 Task: Find connections with filter location Vila Velha with filter topic #Healthcarewith filter profile language Spanish with filter current company ACG World with filter school University of Kalyani with filter industry International Trade and Development with filter service category Lead Generation with filter keywords title Data Entry
Action: Mouse moved to (480, 89)
Screenshot: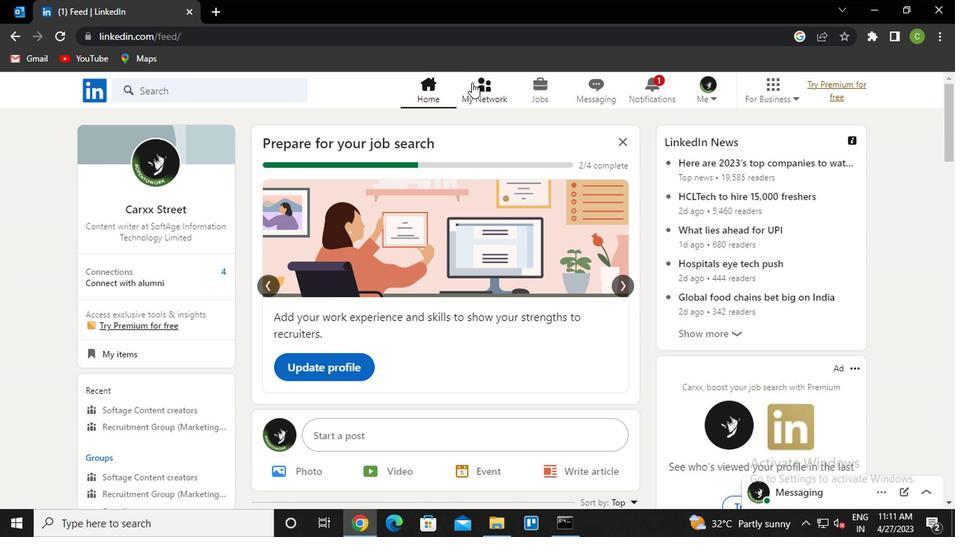 
Action: Mouse pressed left at (480, 89)
Screenshot: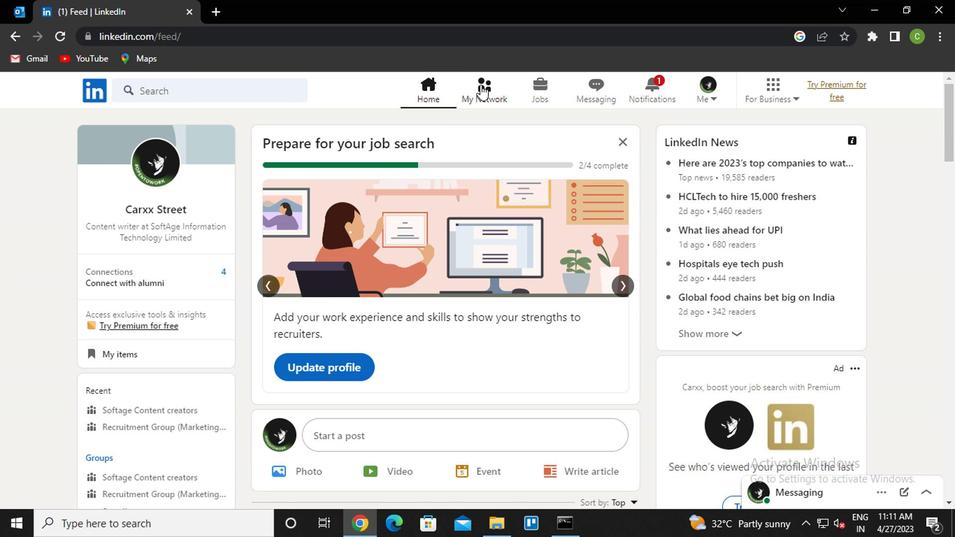 
Action: Mouse moved to (219, 172)
Screenshot: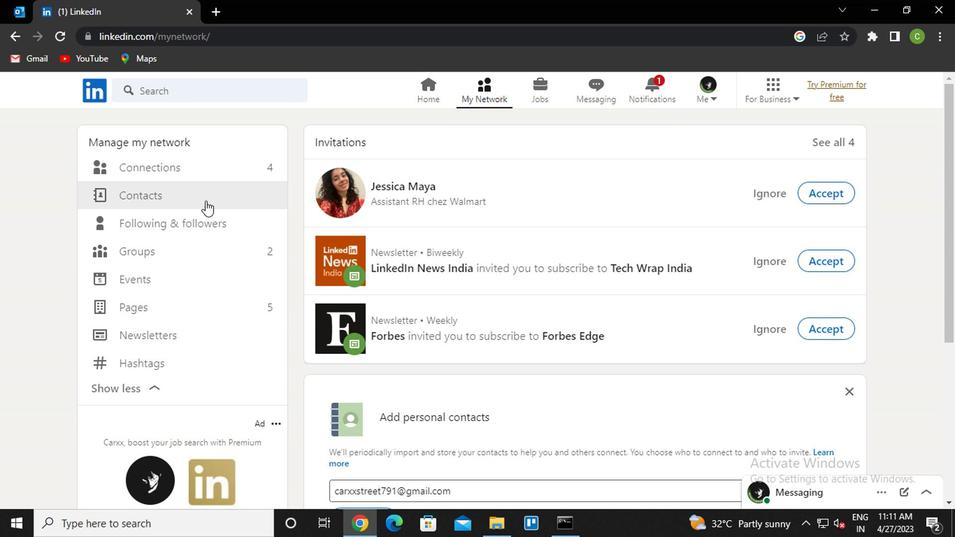 
Action: Mouse pressed left at (219, 172)
Screenshot: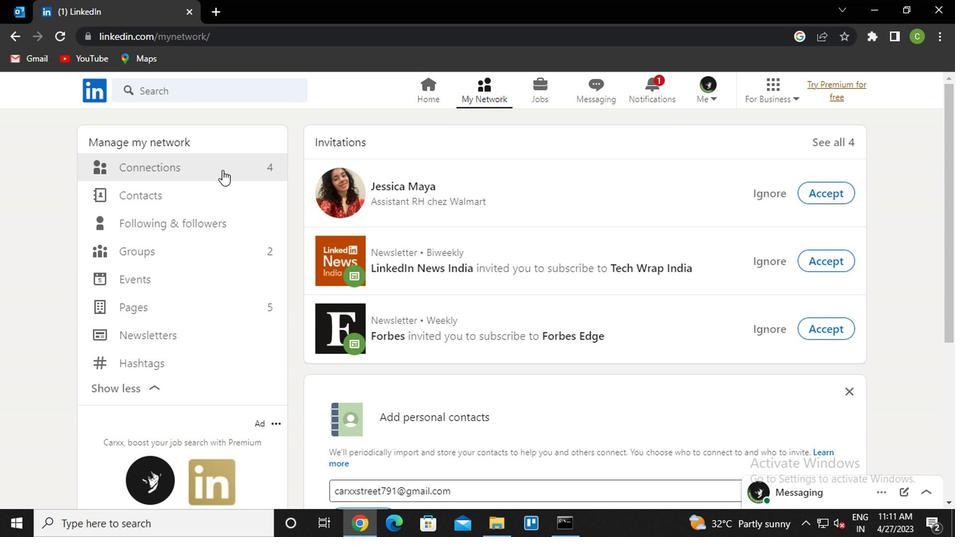 
Action: Mouse moved to (594, 166)
Screenshot: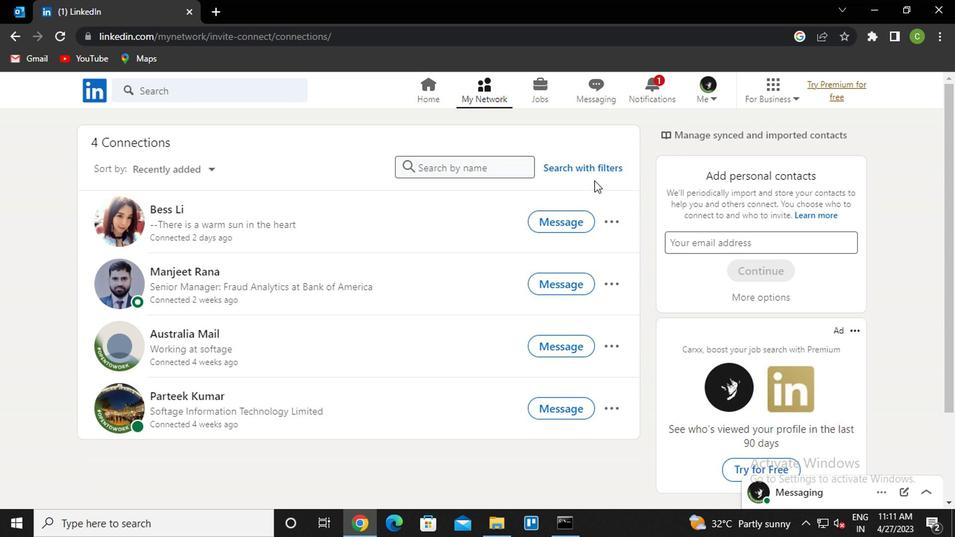 
Action: Mouse pressed left at (594, 166)
Screenshot: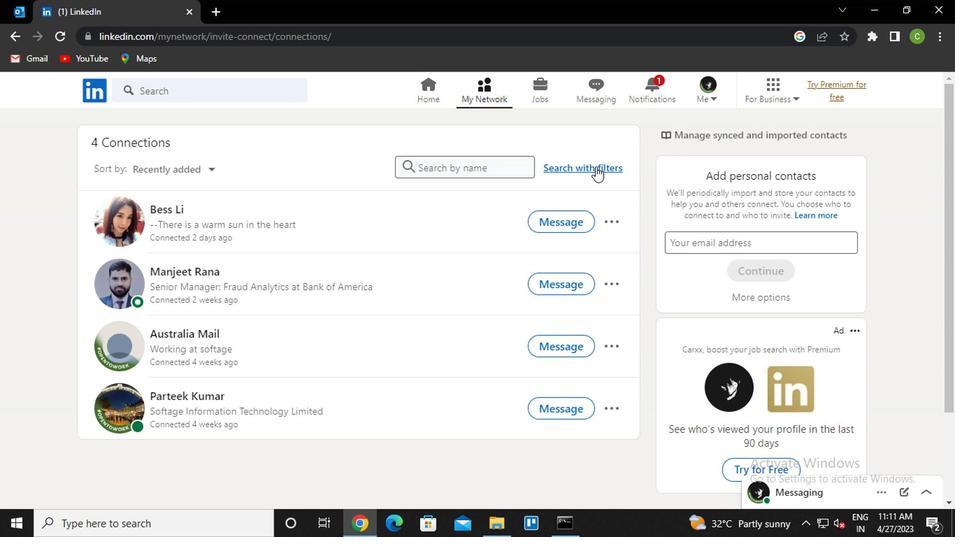 
Action: Mouse moved to (520, 136)
Screenshot: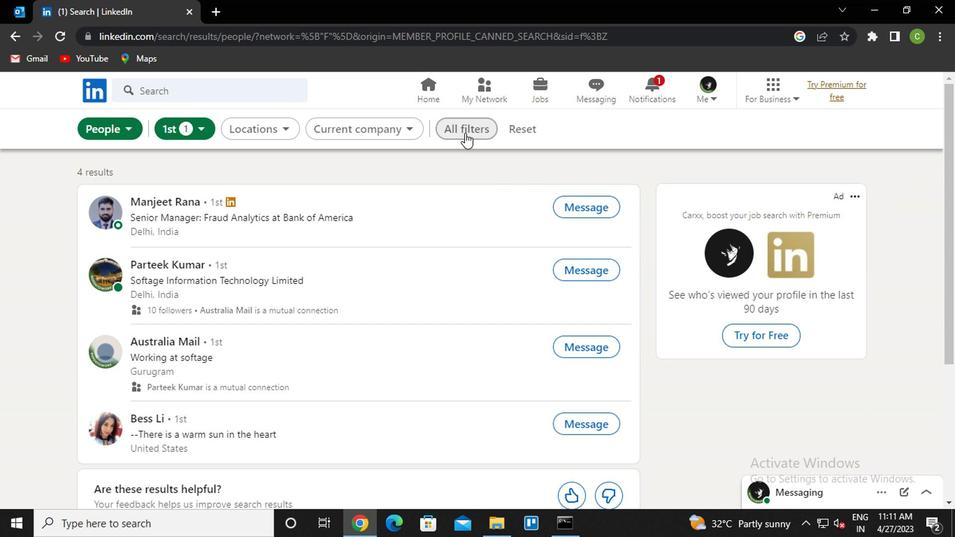 
Action: Mouse pressed left at (520, 136)
Screenshot: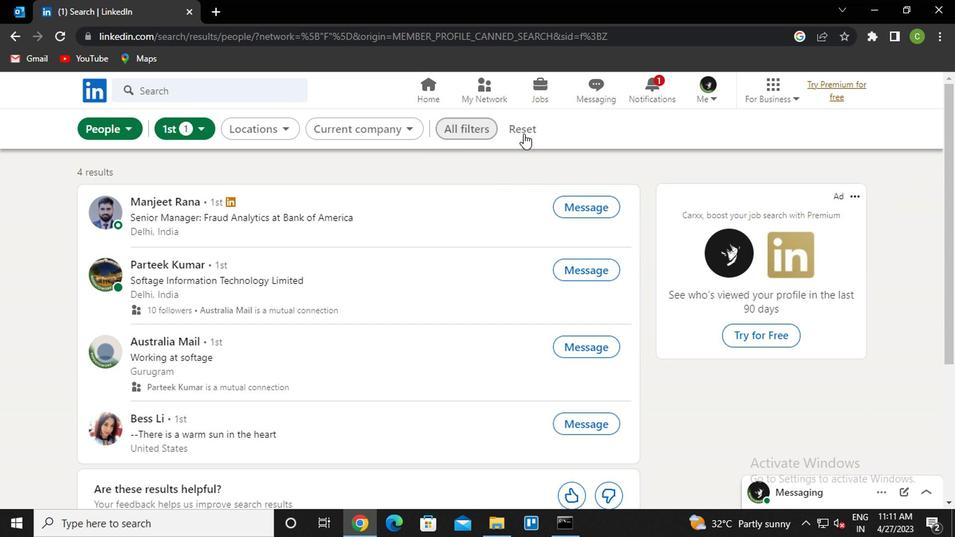 
Action: Mouse moved to (505, 134)
Screenshot: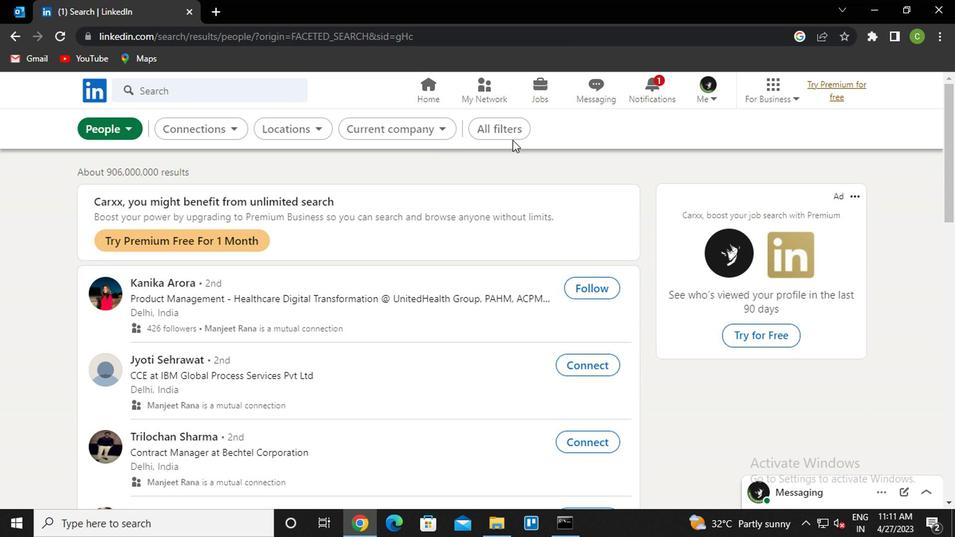 
Action: Mouse pressed left at (505, 134)
Screenshot: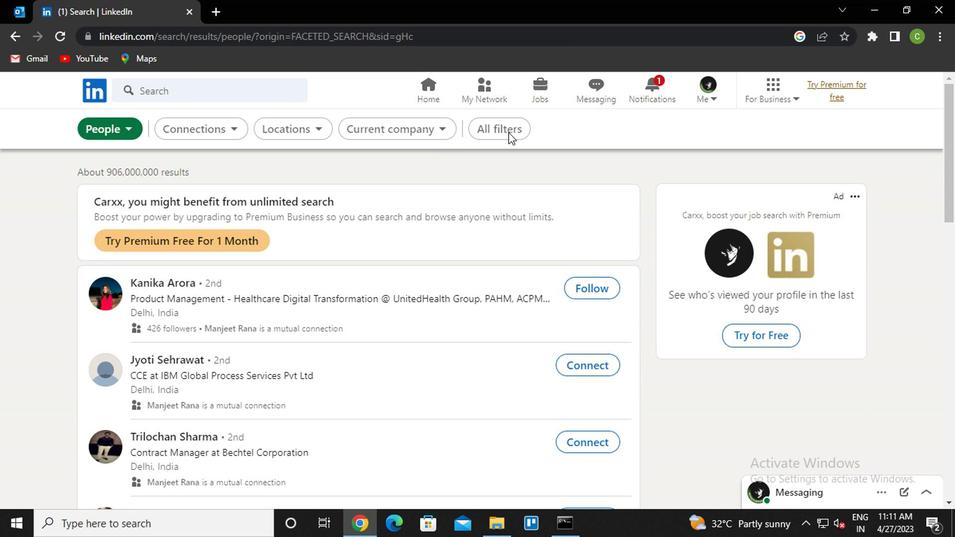 
Action: Mouse moved to (779, 300)
Screenshot: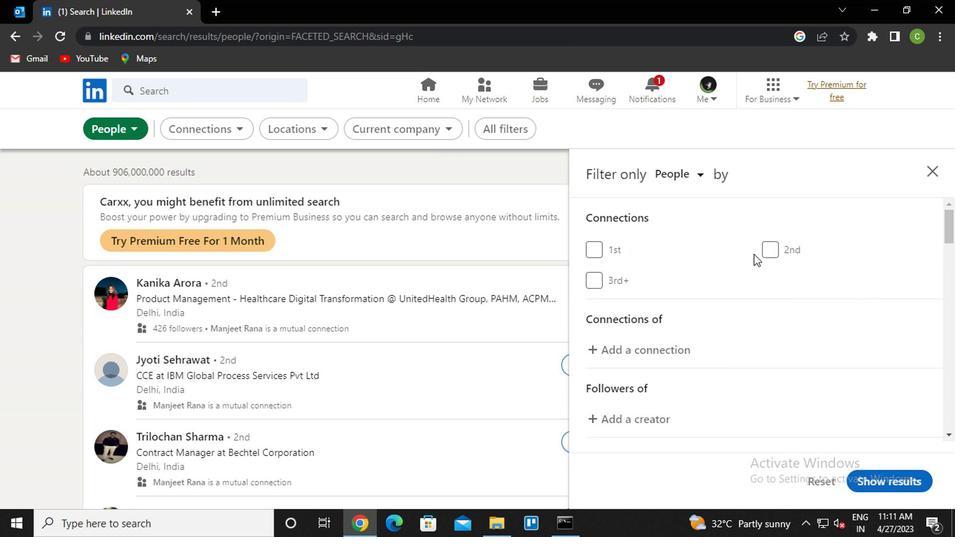
Action: Mouse scrolled (779, 299) with delta (0, 0)
Screenshot: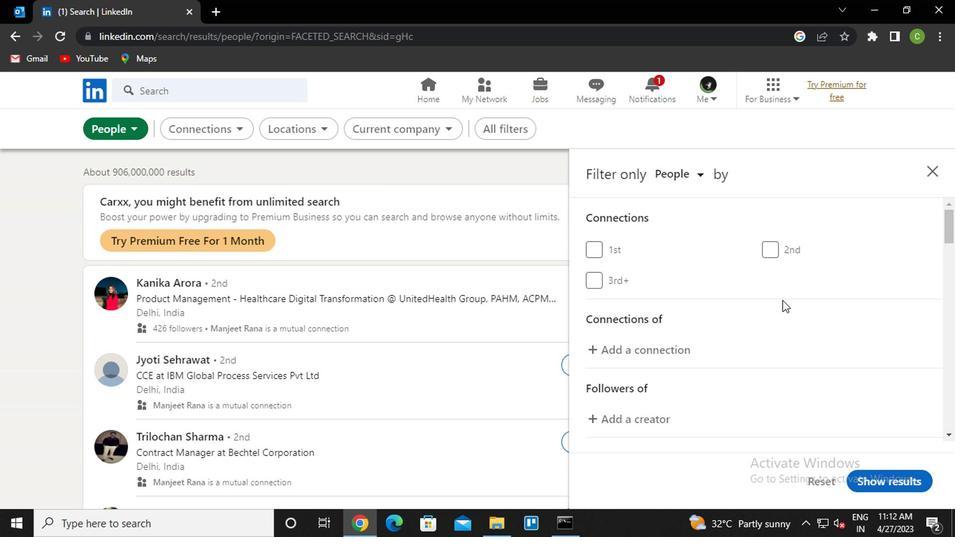 
Action: Mouse scrolled (779, 299) with delta (0, 0)
Screenshot: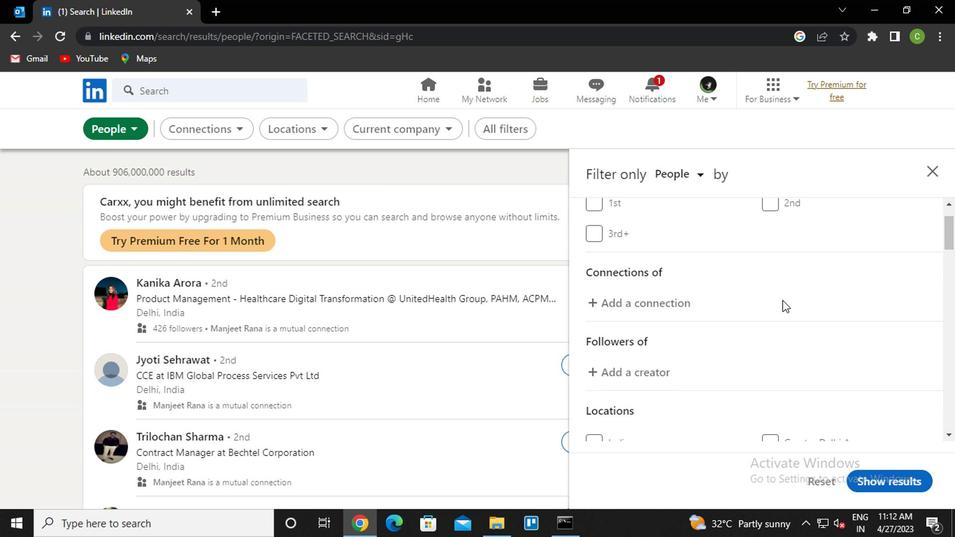 
Action: Mouse scrolled (779, 299) with delta (0, 0)
Screenshot: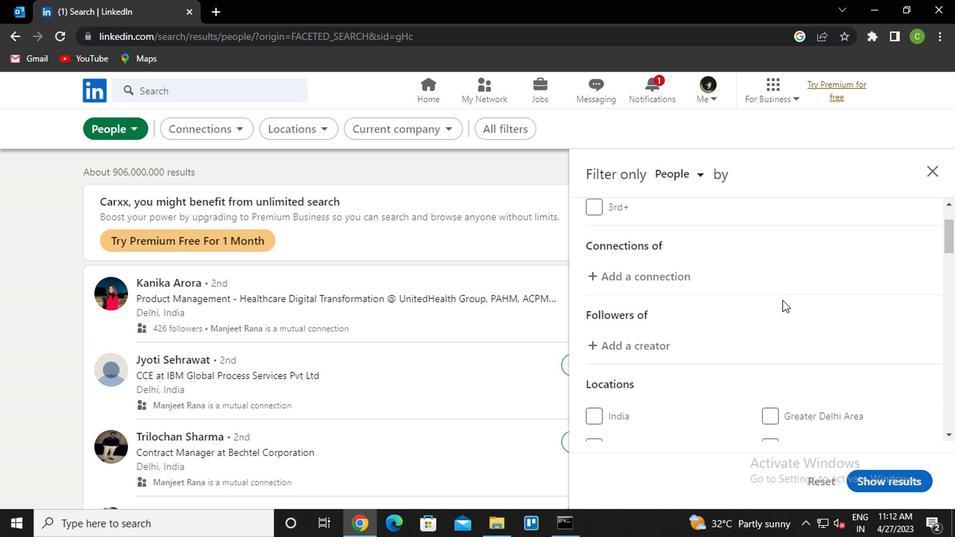 
Action: Mouse moved to (792, 341)
Screenshot: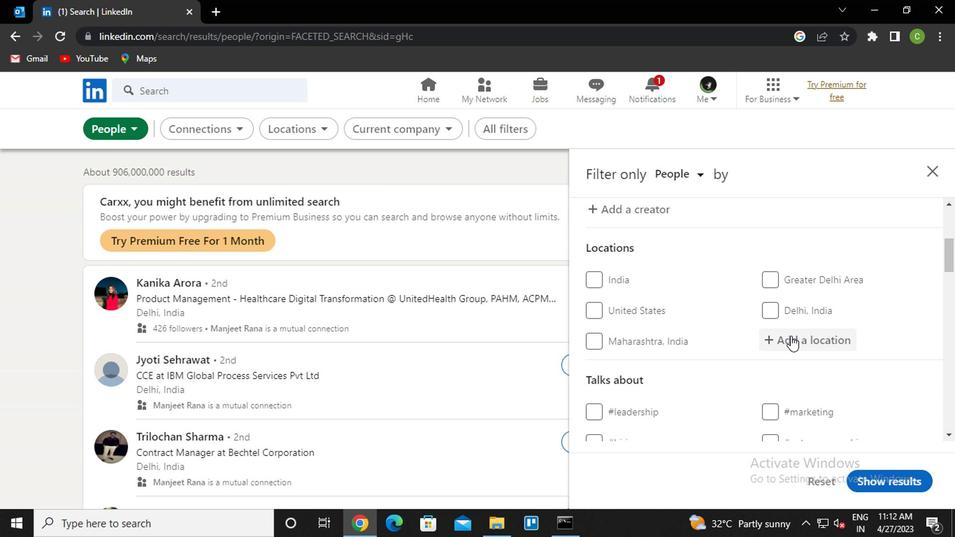 
Action: Mouse pressed left at (792, 341)
Screenshot: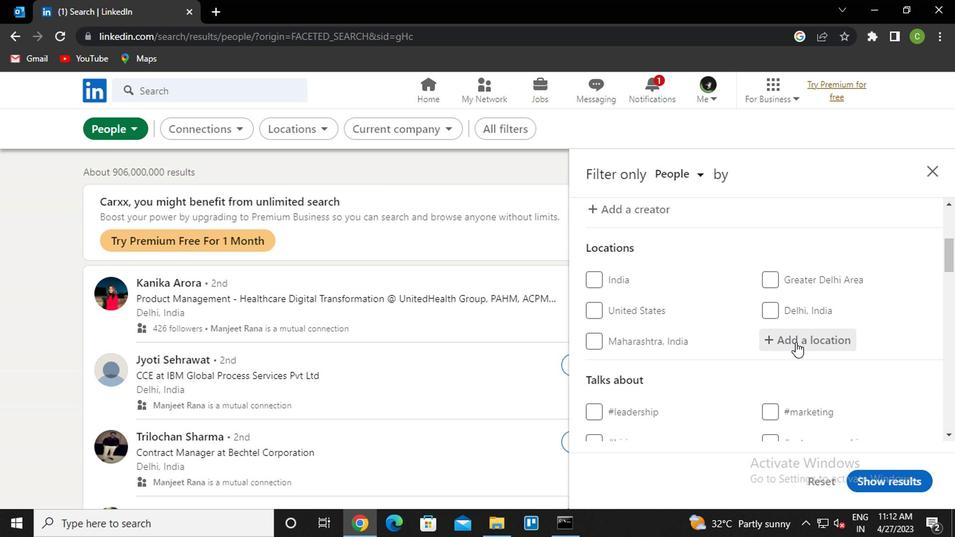 
Action: Key pressed <Key.caps_lock>v<Key.caps_lock>ila<Key.space>velha<Key.down><Key.enter>
Screenshot: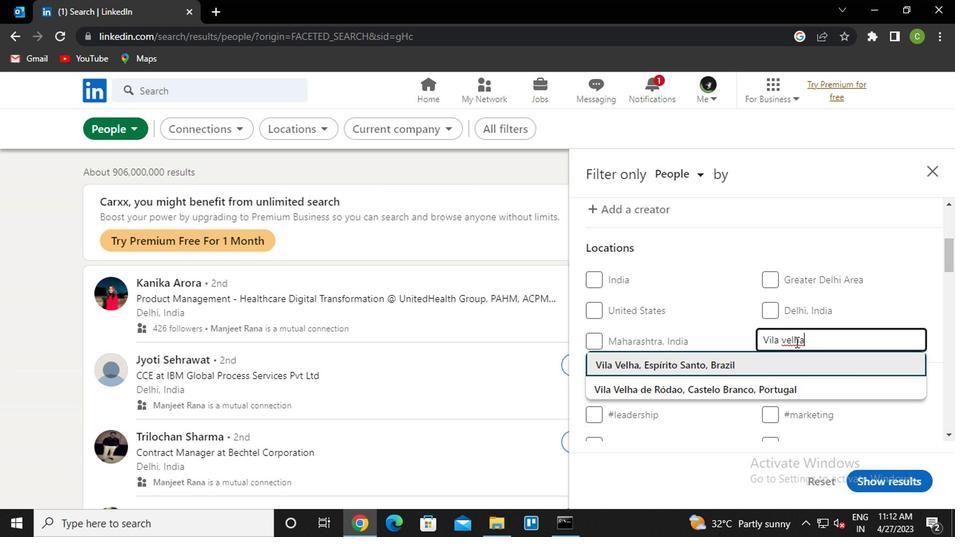 
Action: Mouse scrolled (792, 340) with delta (0, 0)
Screenshot: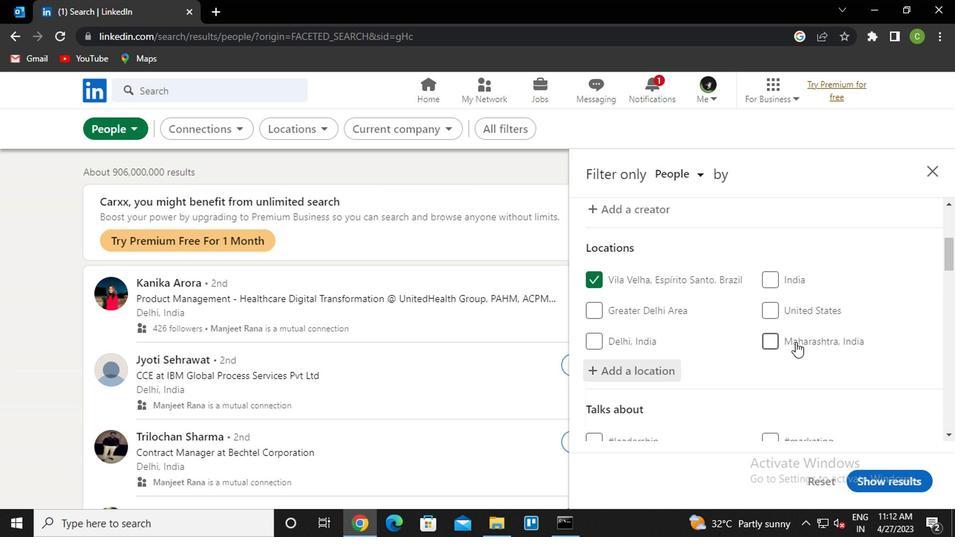 
Action: Mouse scrolled (792, 340) with delta (0, 0)
Screenshot: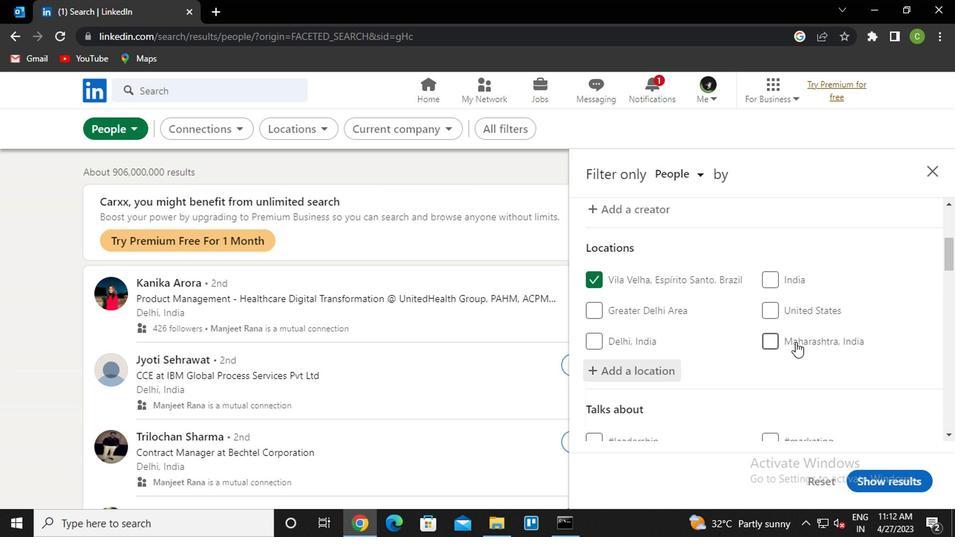 
Action: Mouse moved to (797, 357)
Screenshot: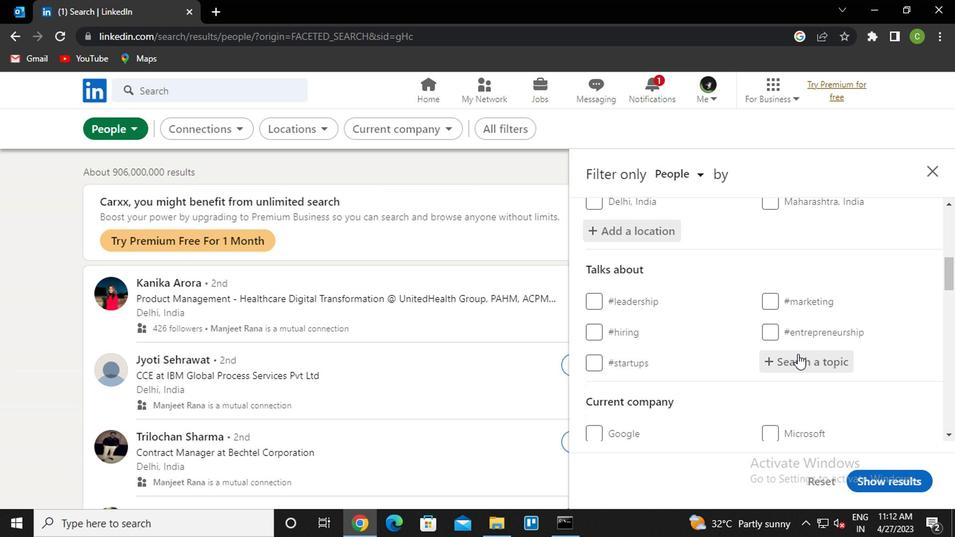 
Action: Mouse pressed left at (797, 357)
Screenshot: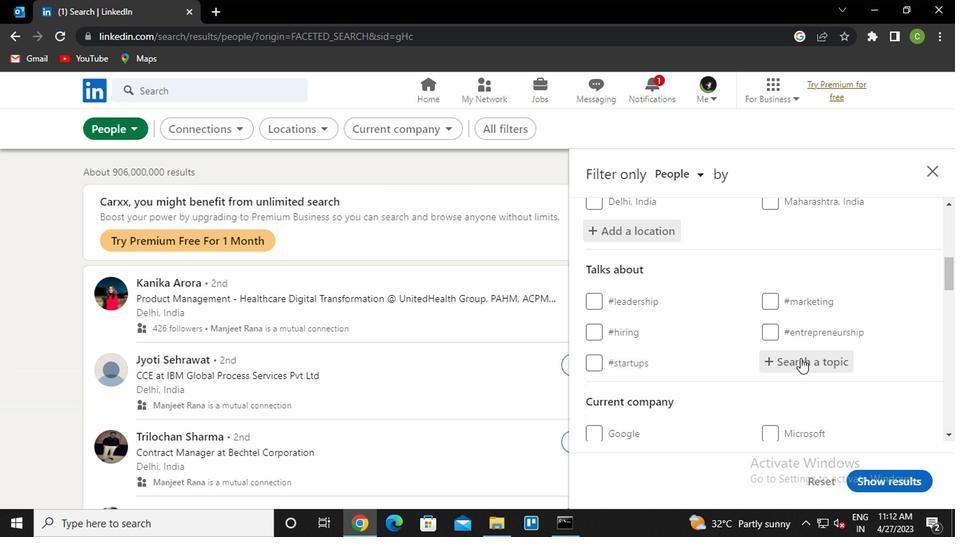 
Action: Key pressed <Key.caps_lock>h<Key.caps_lock>ealthcare<Key.down><Key.enter>
Screenshot: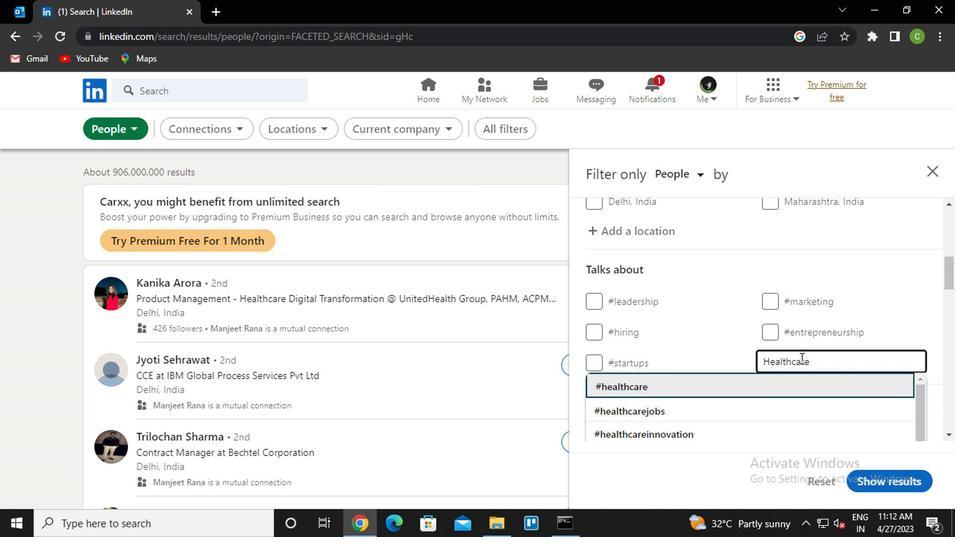 
Action: Mouse moved to (787, 341)
Screenshot: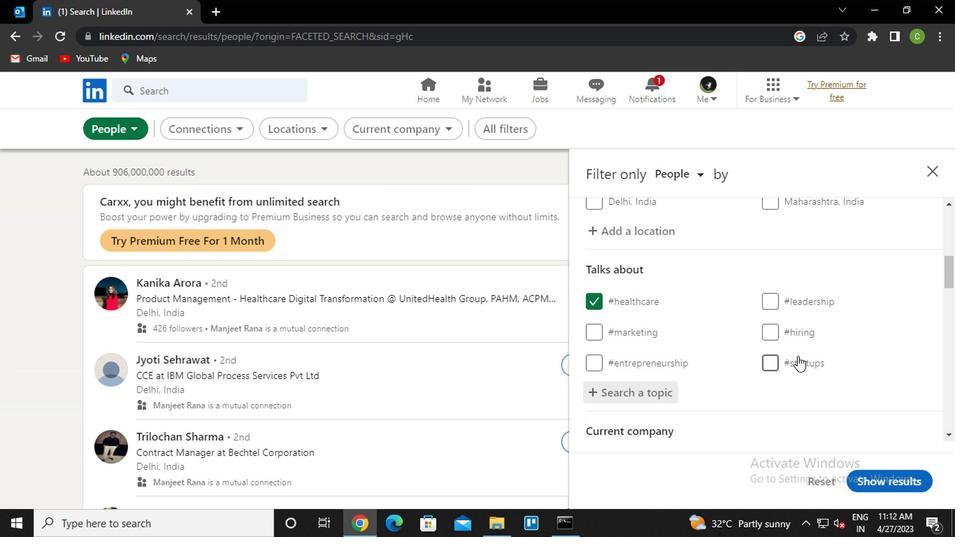 
Action: Mouse scrolled (787, 341) with delta (0, 0)
Screenshot: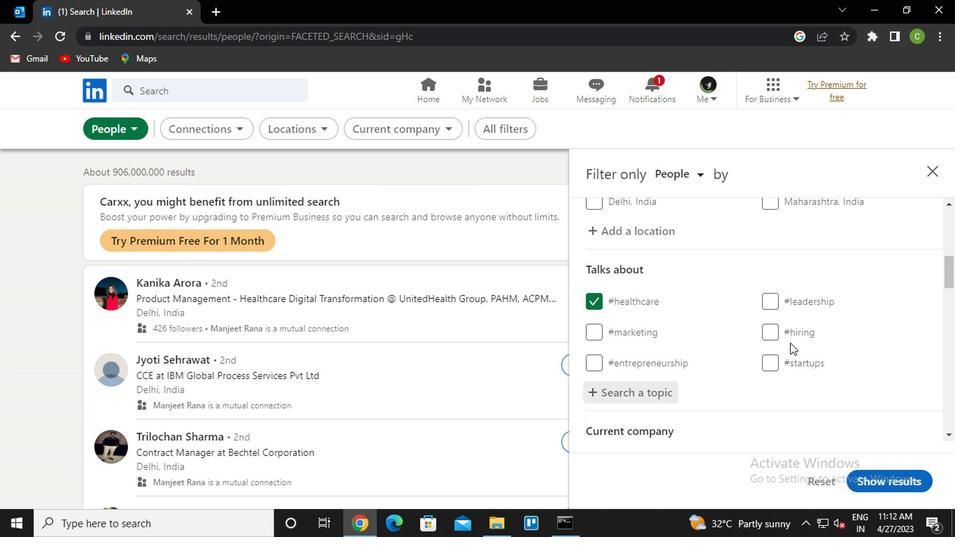 
Action: Mouse scrolled (787, 341) with delta (0, 0)
Screenshot: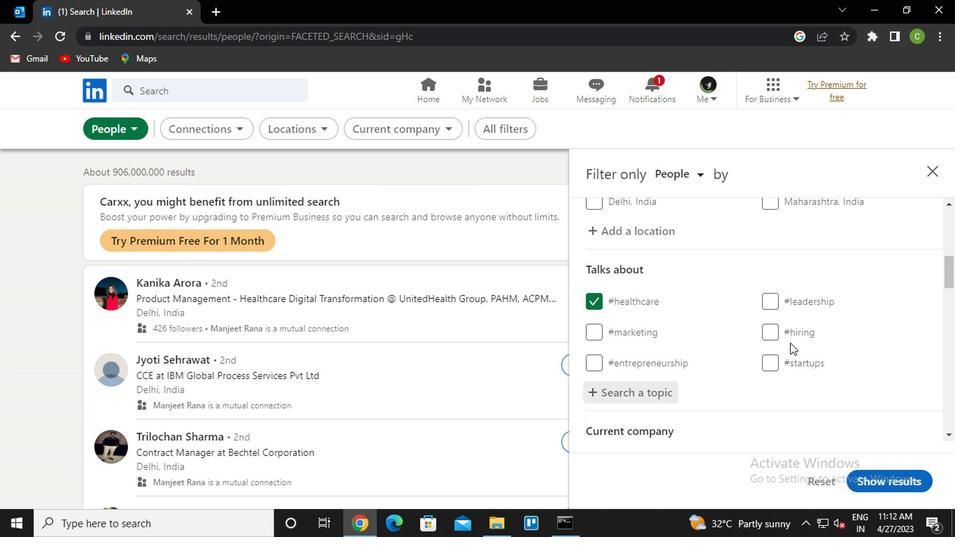 
Action: Mouse scrolled (787, 341) with delta (0, 0)
Screenshot: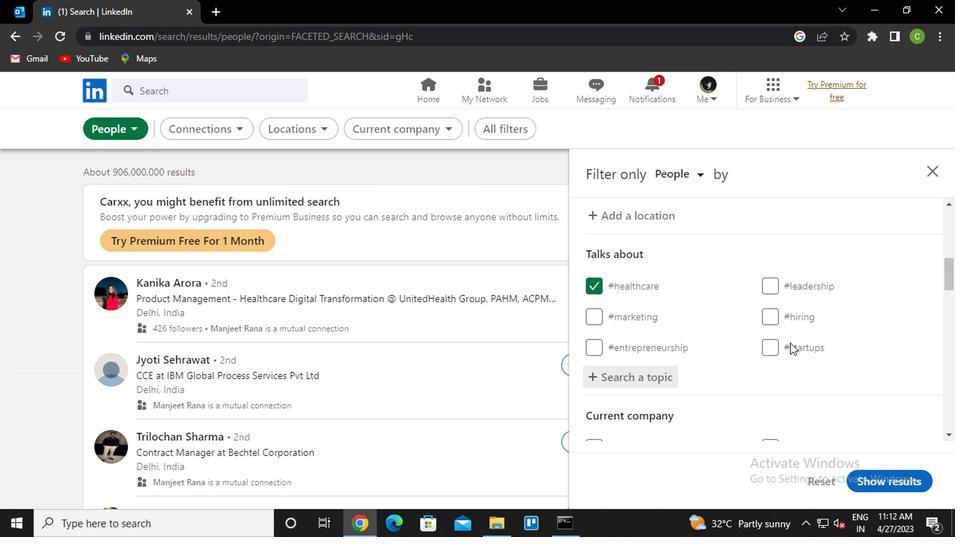 
Action: Mouse moved to (788, 318)
Screenshot: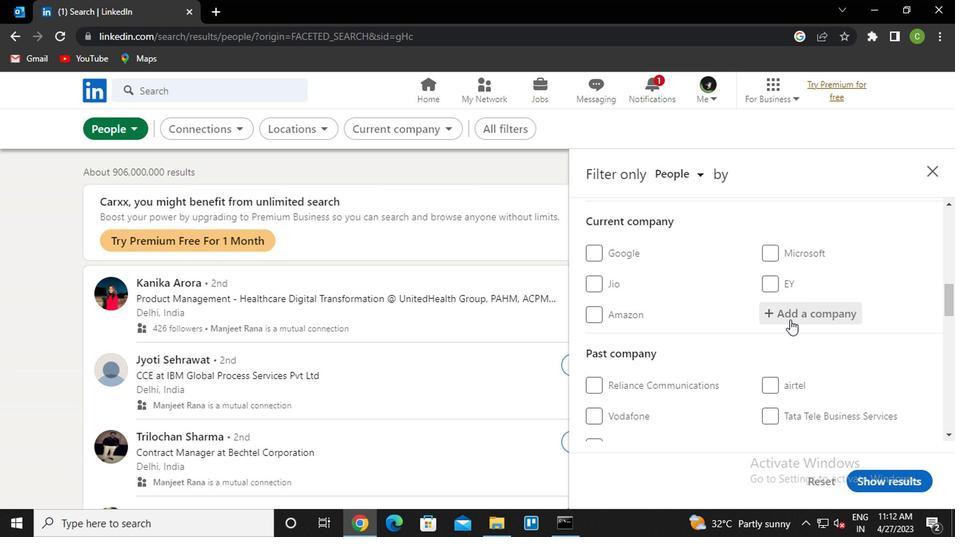 
Action: Mouse pressed left at (788, 318)
Screenshot: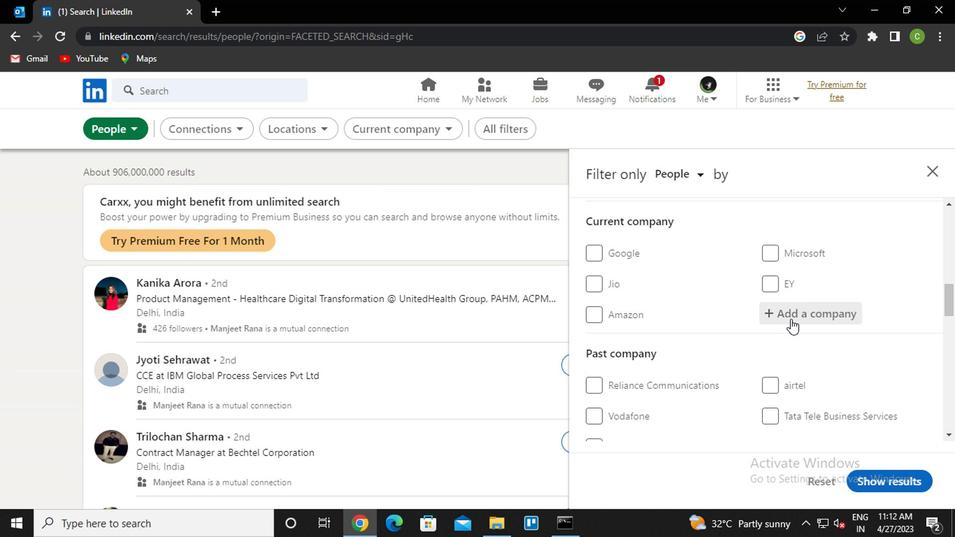 
Action: Key pressed <Key.caps_lock>acg<Key.space>world<Key.down><Key.enter>
Screenshot: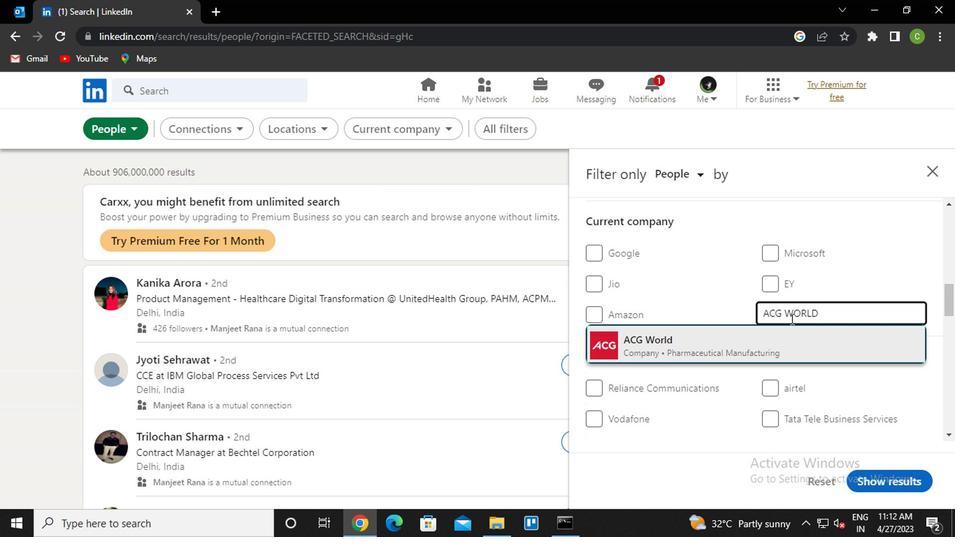 
Action: Mouse scrolled (788, 318) with delta (0, 0)
Screenshot: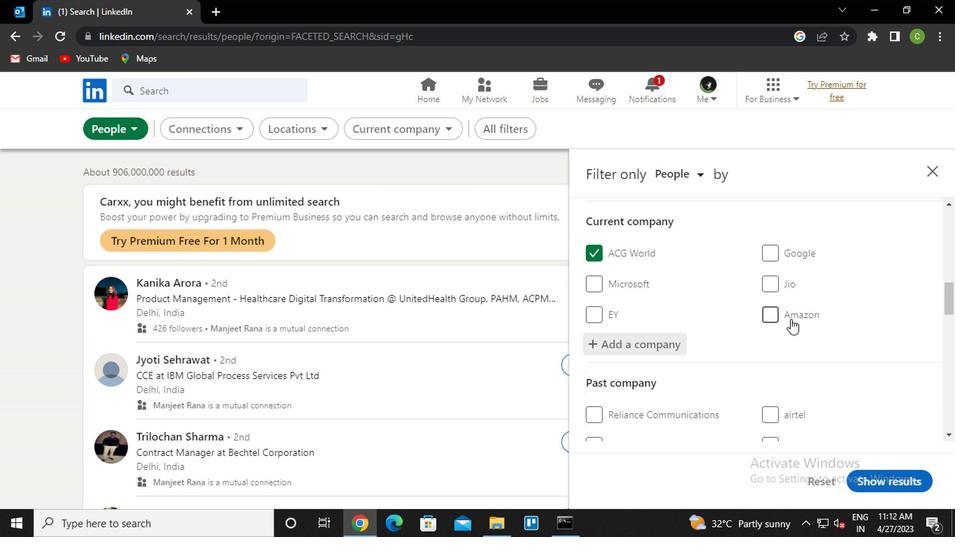 
Action: Mouse scrolled (788, 318) with delta (0, 0)
Screenshot: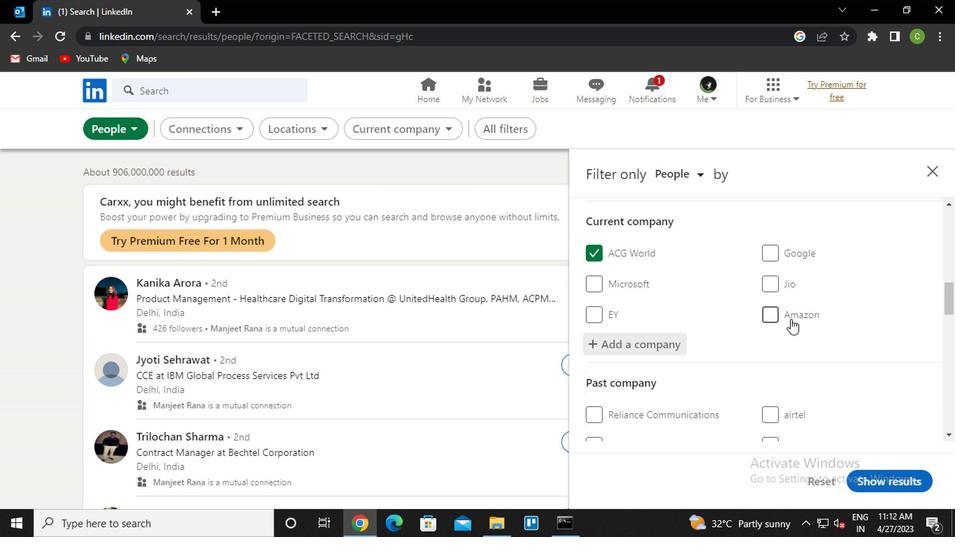 
Action: Mouse scrolled (788, 318) with delta (0, 0)
Screenshot: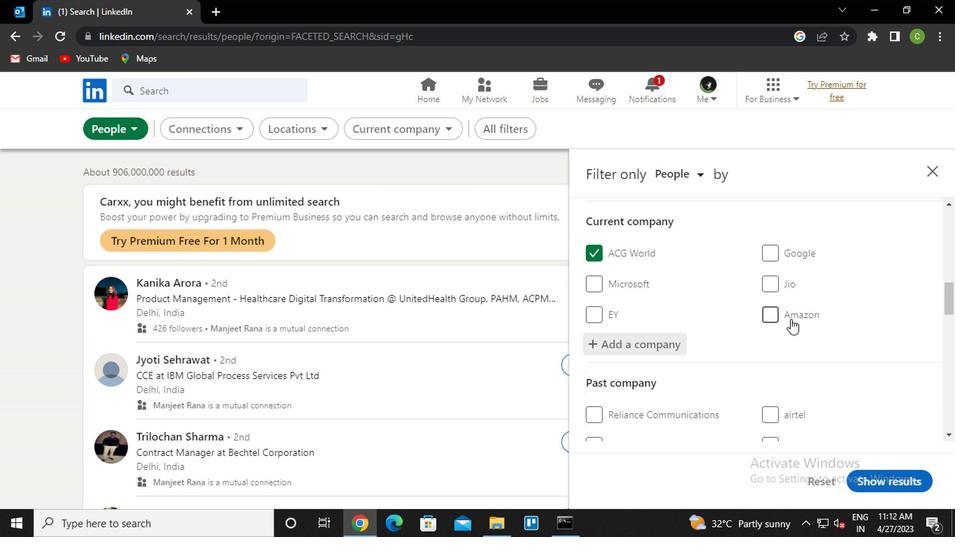 
Action: Mouse scrolled (788, 318) with delta (0, 0)
Screenshot: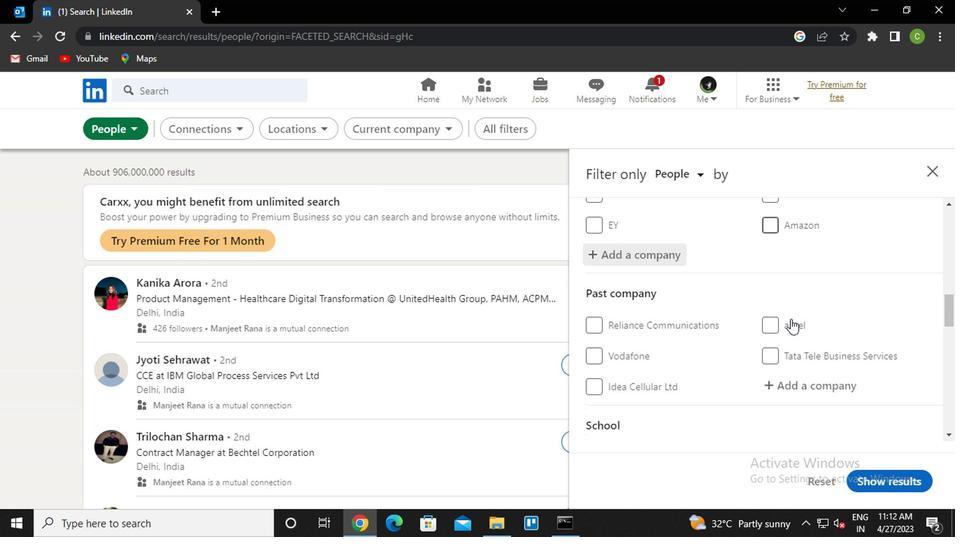 
Action: Mouse moved to (795, 339)
Screenshot: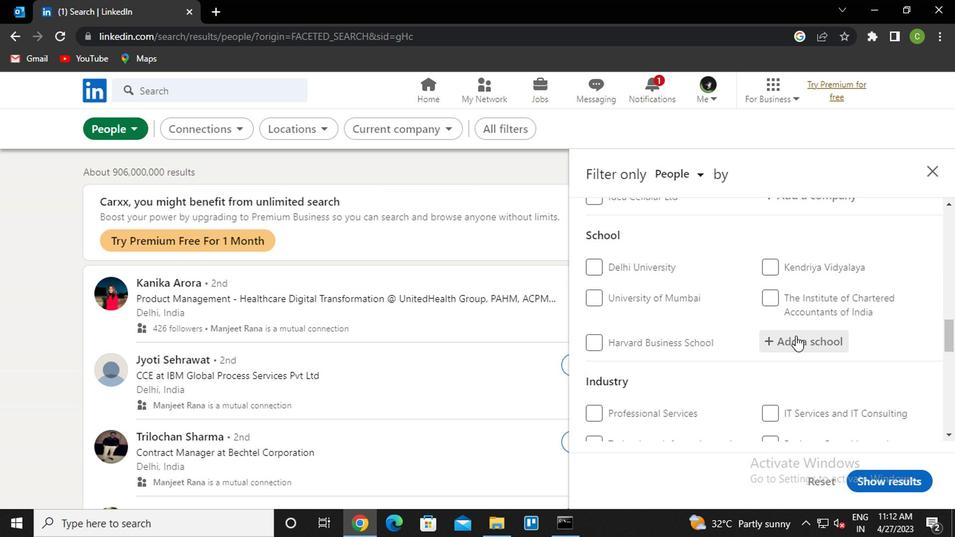 
Action: Mouse pressed left at (795, 339)
Screenshot: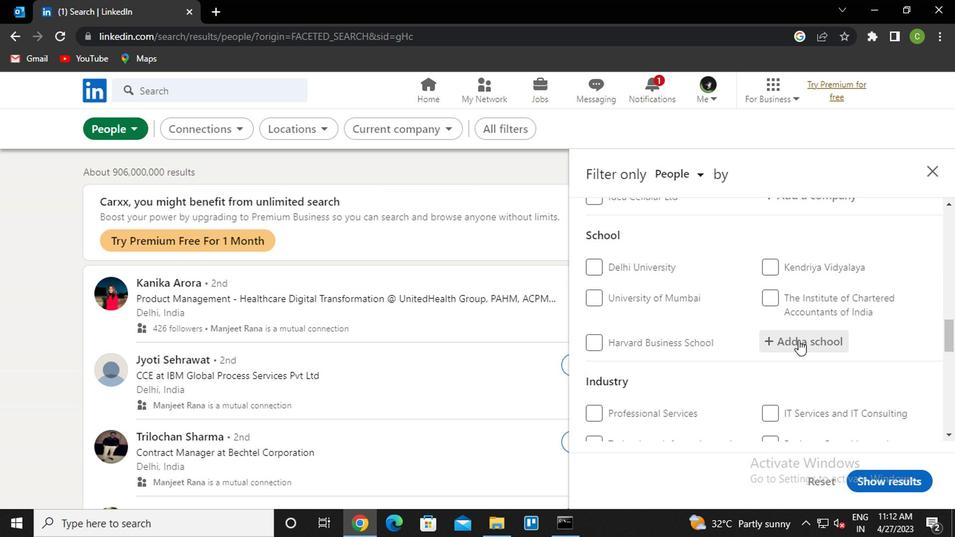 
Action: Key pressed <Key.caps_lock><Key.caps_lock>k<Key.caps_lock>alyani<Key.down><Key.down><Key.enter>
Screenshot: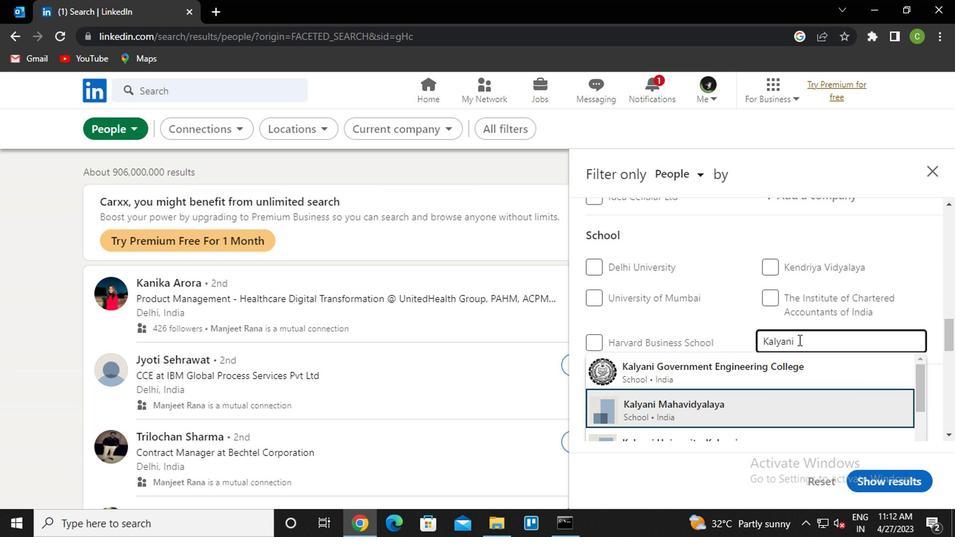 
Action: Mouse scrolled (795, 338) with delta (0, 0)
Screenshot: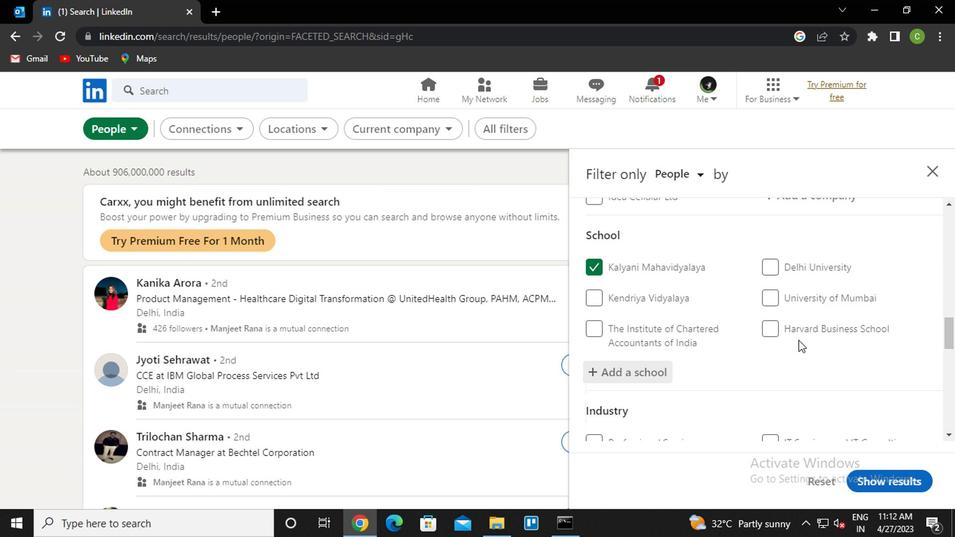 
Action: Mouse scrolled (795, 338) with delta (0, 0)
Screenshot: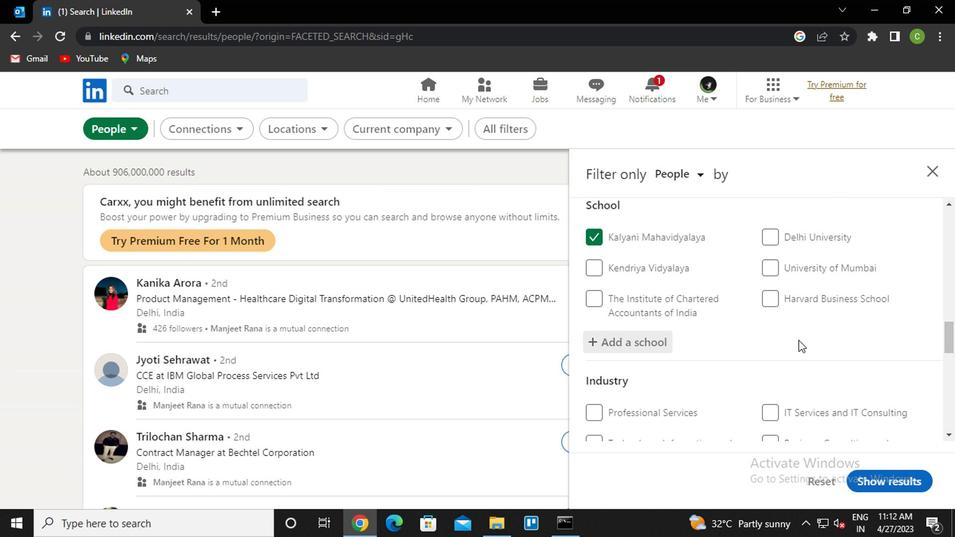
Action: Mouse moved to (789, 345)
Screenshot: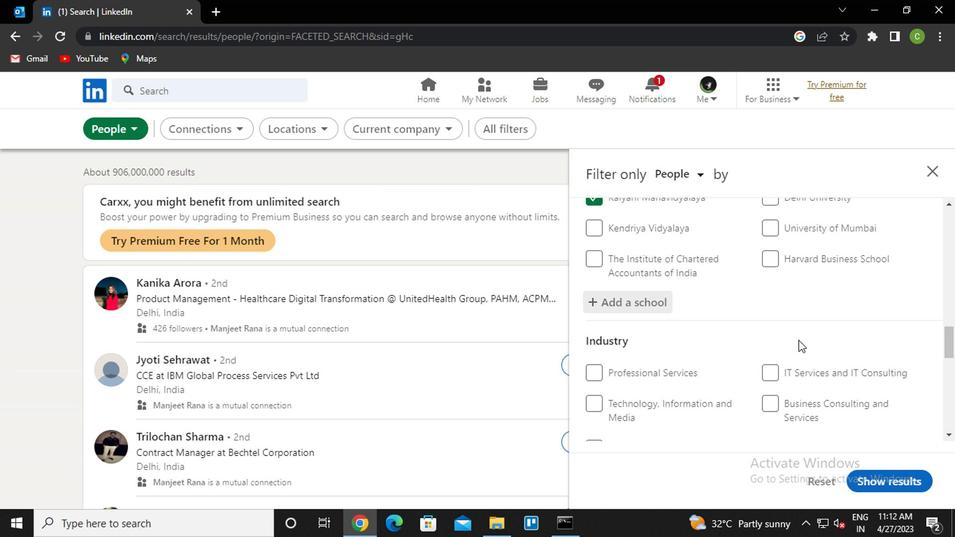 
Action: Mouse scrolled (789, 344) with delta (0, 0)
Screenshot: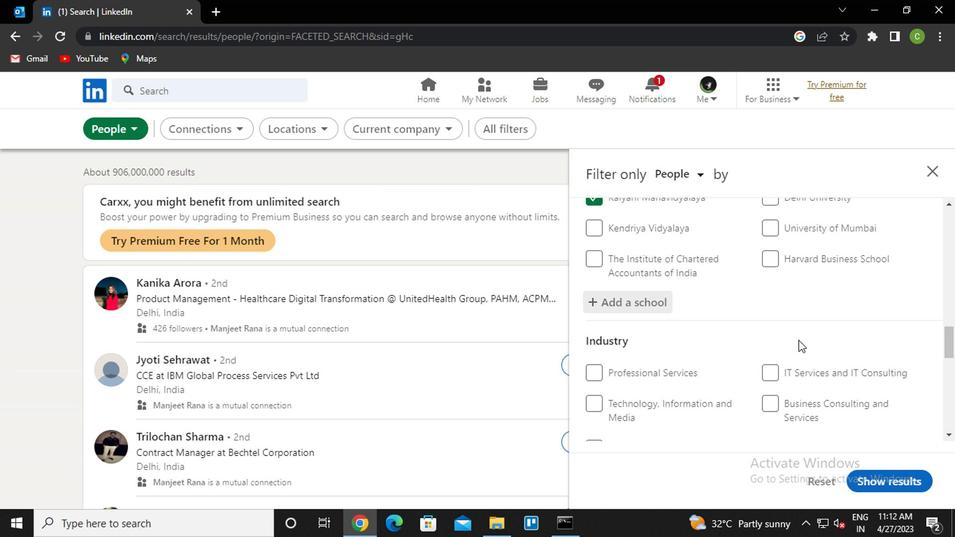 
Action: Mouse moved to (805, 307)
Screenshot: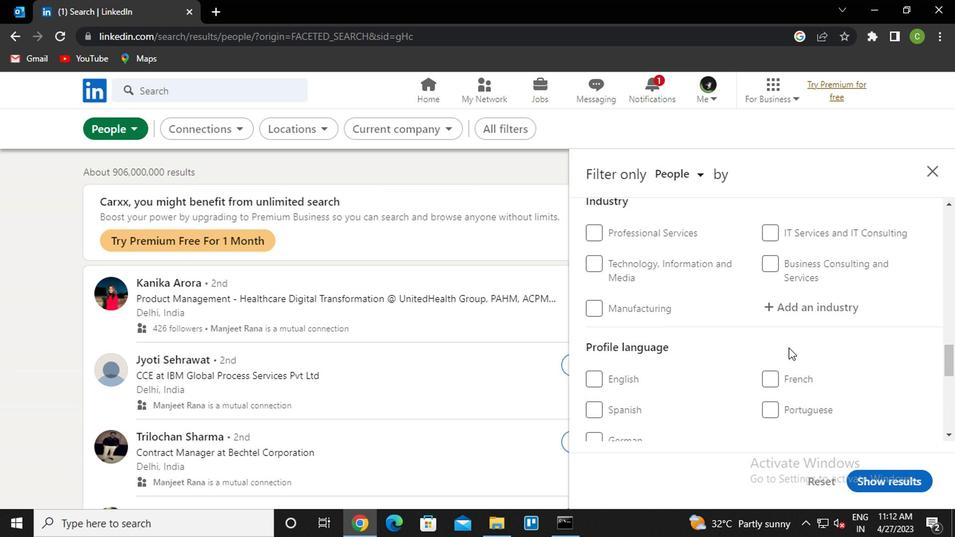 
Action: Mouse pressed left at (805, 307)
Screenshot: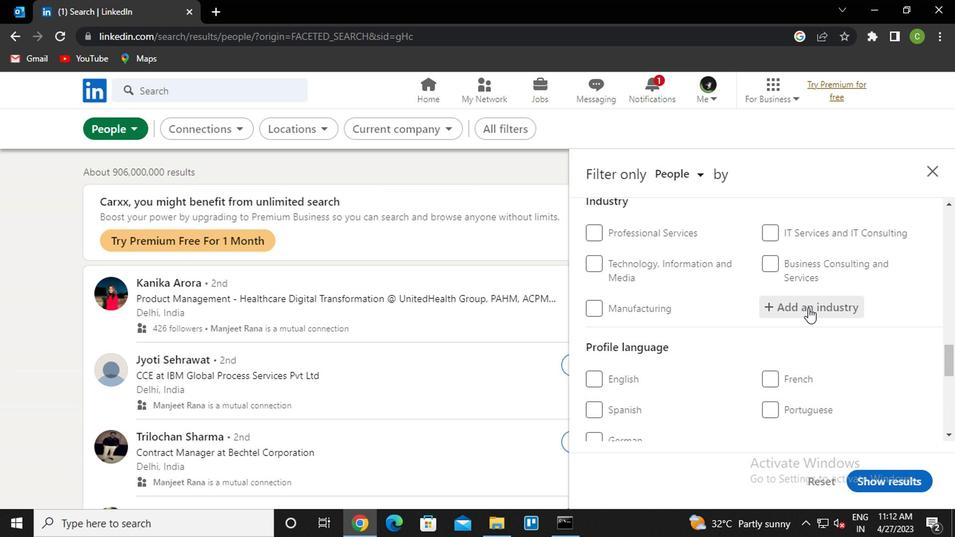 
Action: Key pressed <Key.caps_lock>i<Key.caps_lock>Nternational<Key.space>trade<Key.down><Key.enter>
Screenshot: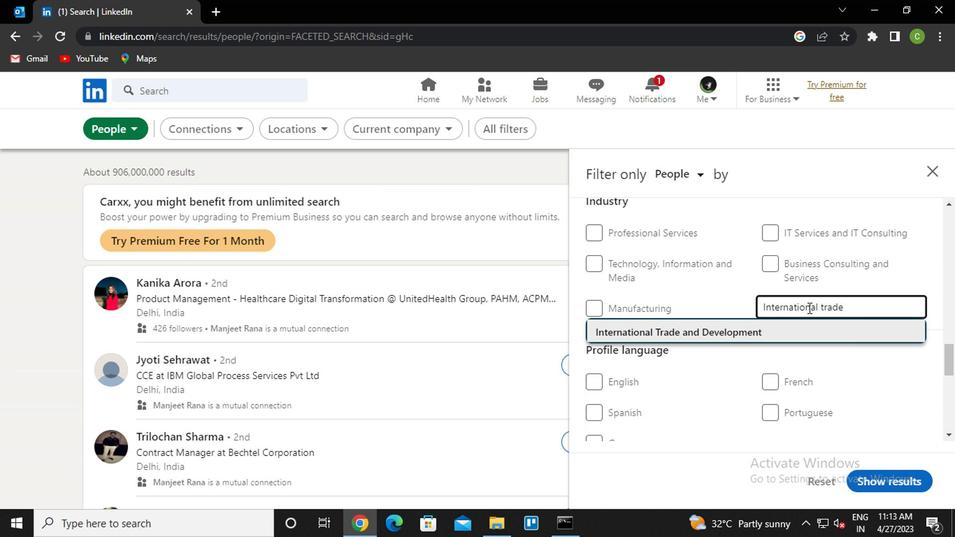 
Action: Mouse scrolled (805, 307) with delta (0, 0)
Screenshot: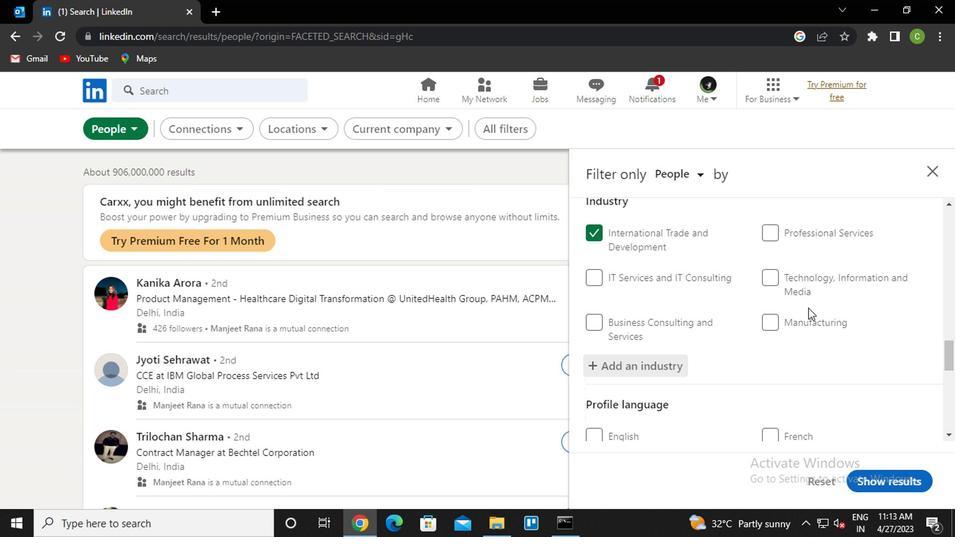 
Action: Mouse scrolled (805, 307) with delta (0, 0)
Screenshot: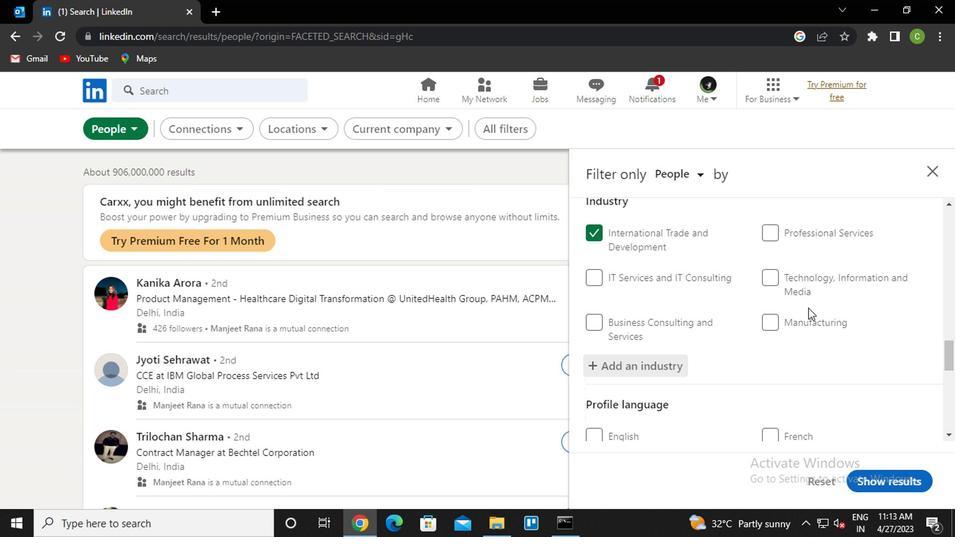 
Action: Mouse moved to (590, 325)
Screenshot: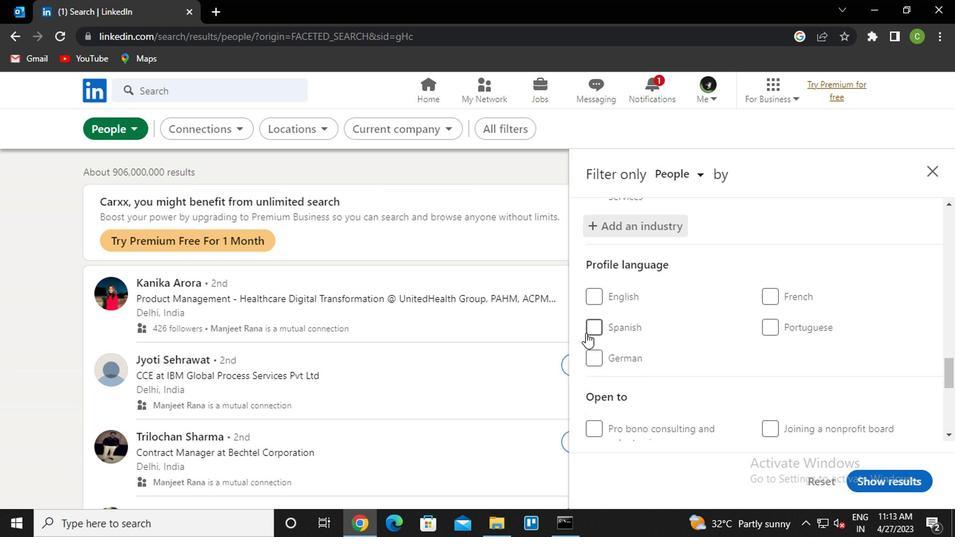 
Action: Mouse pressed left at (590, 325)
Screenshot: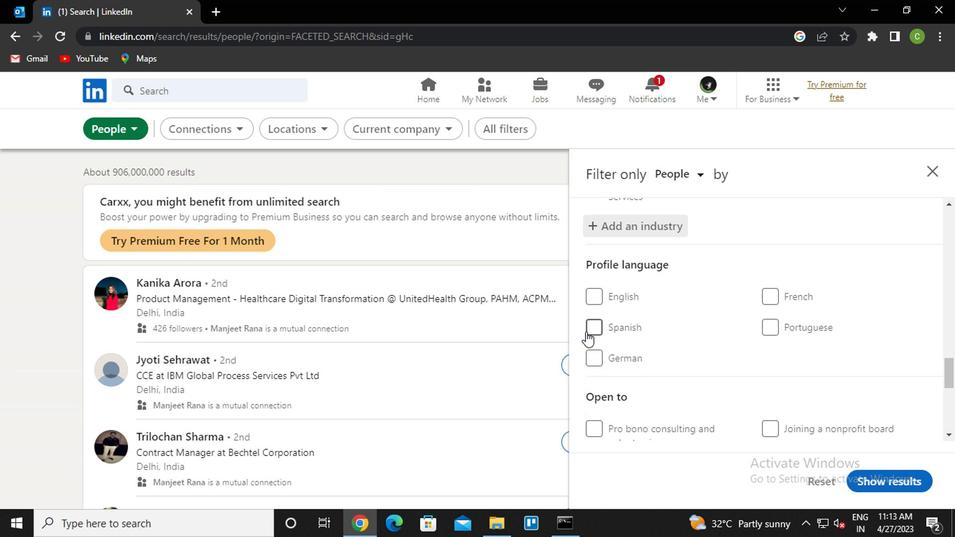 
Action: Mouse moved to (683, 329)
Screenshot: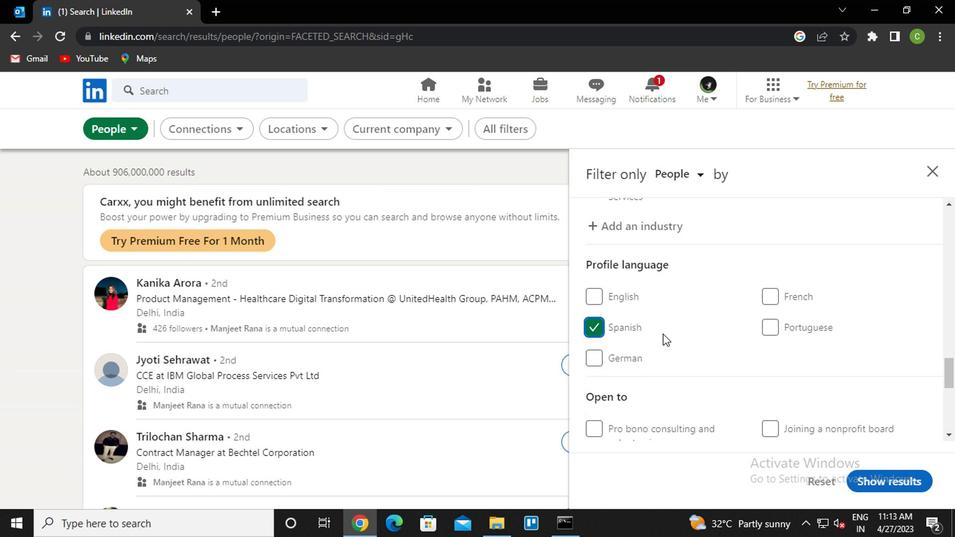 
Action: Mouse scrolled (683, 329) with delta (0, 0)
Screenshot: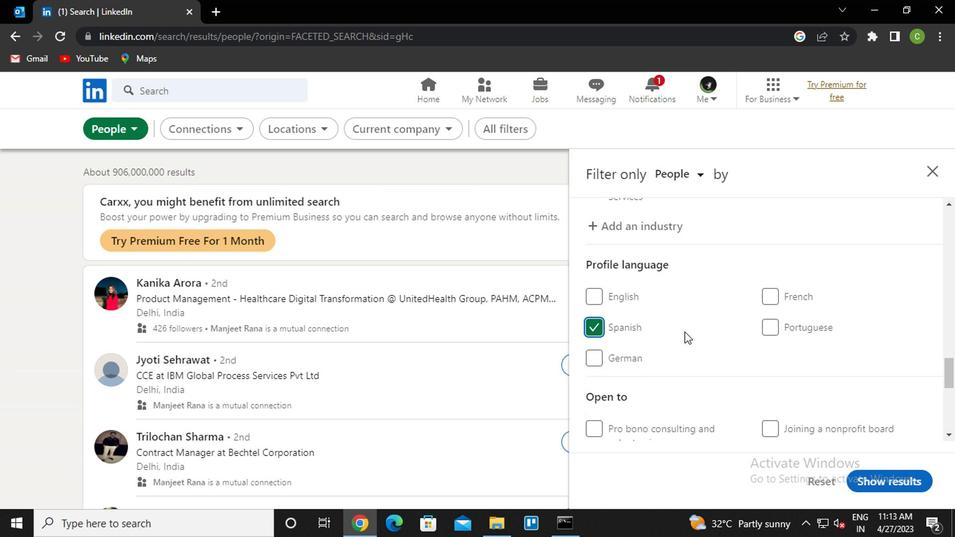 
Action: Mouse scrolled (683, 329) with delta (0, 0)
Screenshot: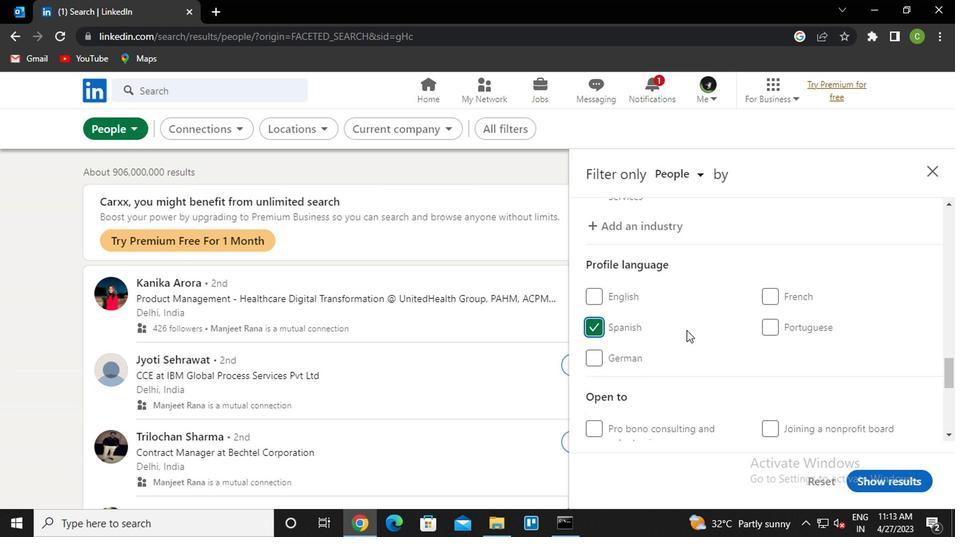
Action: Mouse scrolled (683, 329) with delta (0, 0)
Screenshot: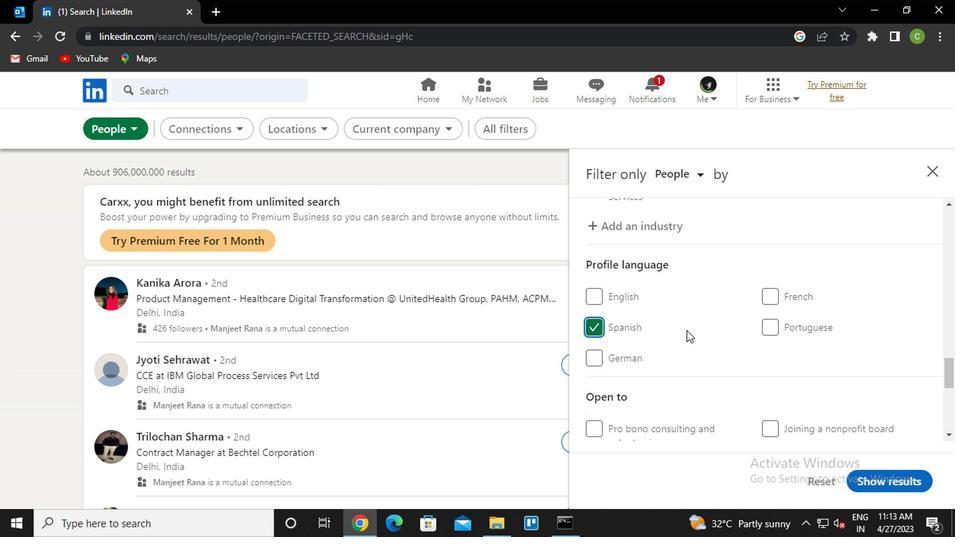 
Action: Mouse scrolled (683, 329) with delta (0, 0)
Screenshot: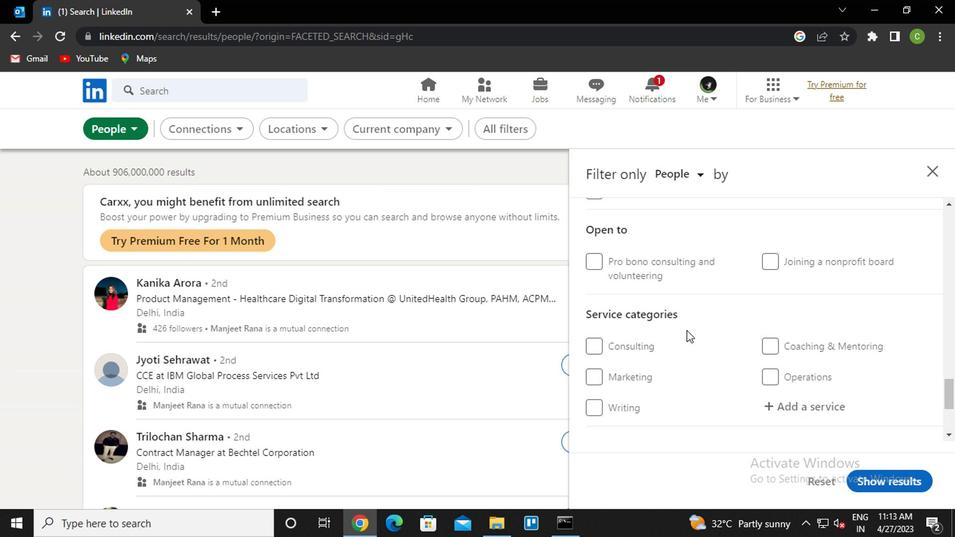 
Action: Mouse moved to (786, 299)
Screenshot: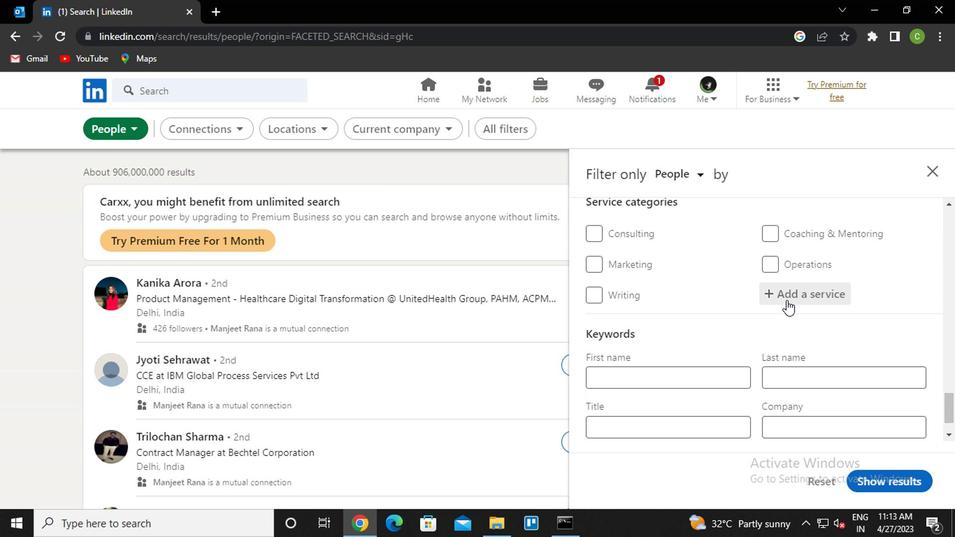 
Action: Mouse pressed left at (786, 299)
Screenshot: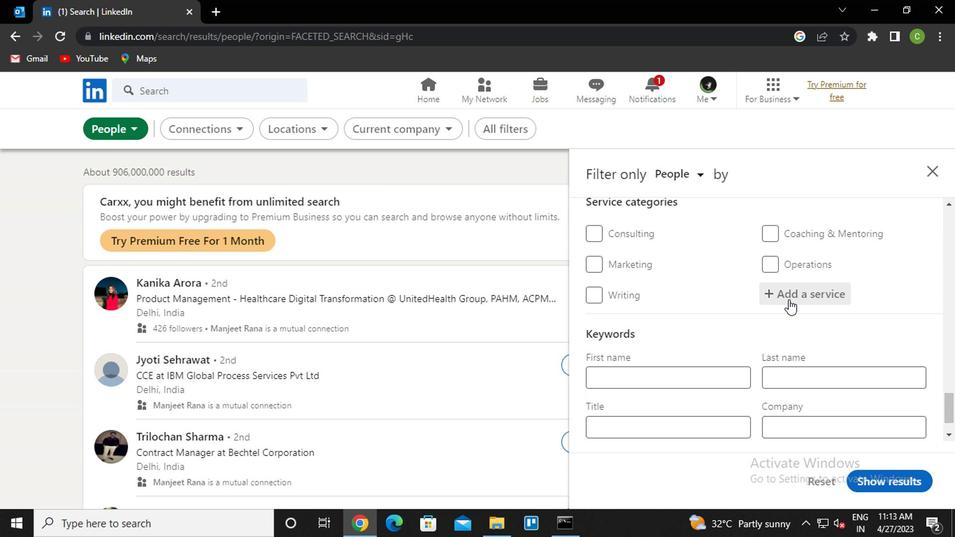 
Action: Key pressed <Key.caps_lock>l<Key.caps_lock>ead<Key.space>genera<Key.down><Key.enter>
Screenshot: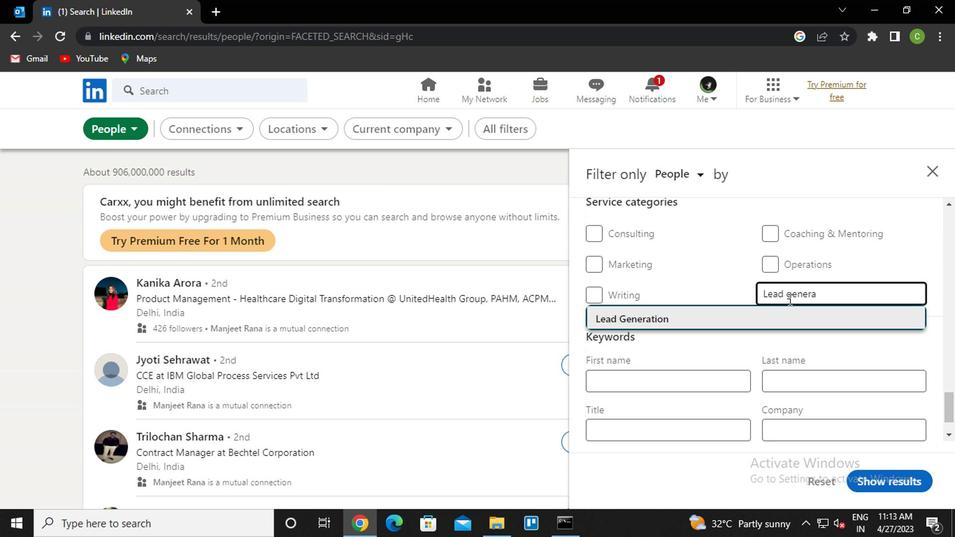 
Action: Mouse scrolled (786, 298) with delta (0, 0)
Screenshot: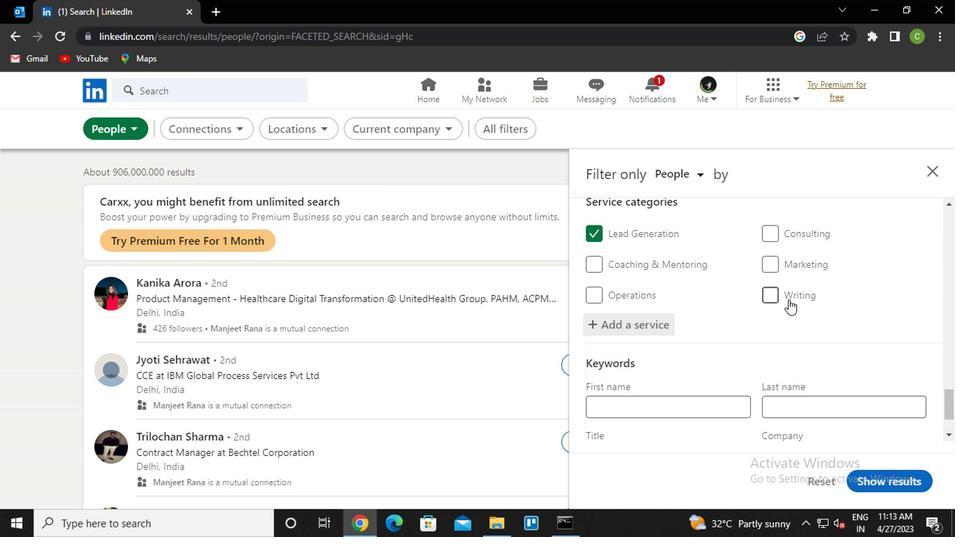 
Action: Mouse scrolled (786, 298) with delta (0, 0)
Screenshot: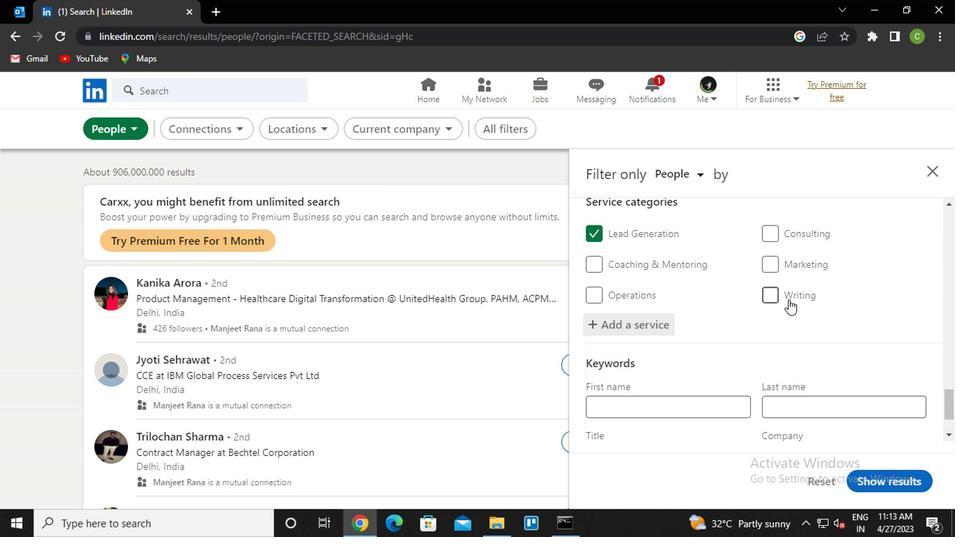 
Action: Mouse scrolled (786, 298) with delta (0, 0)
Screenshot: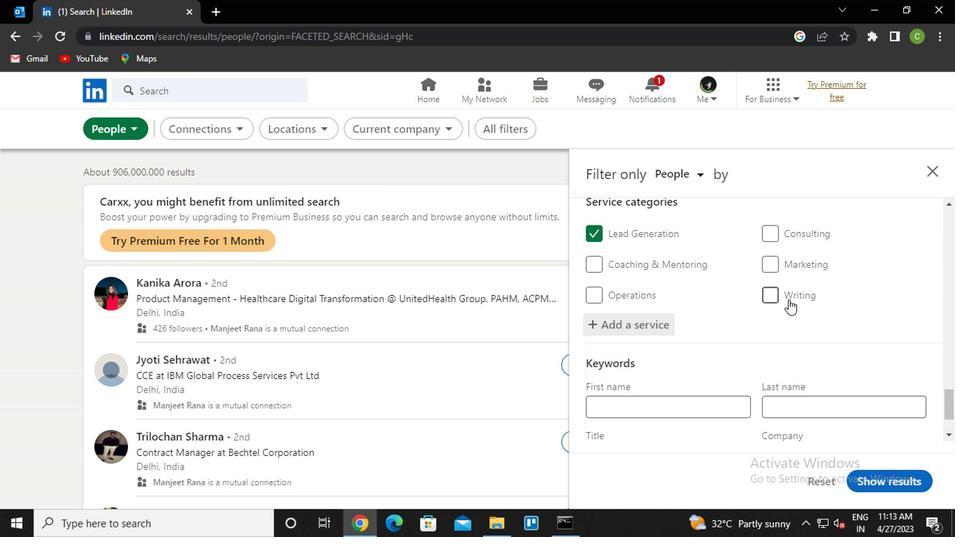 
Action: Mouse scrolled (786, 298) with delta (0, 0)
Screenshot: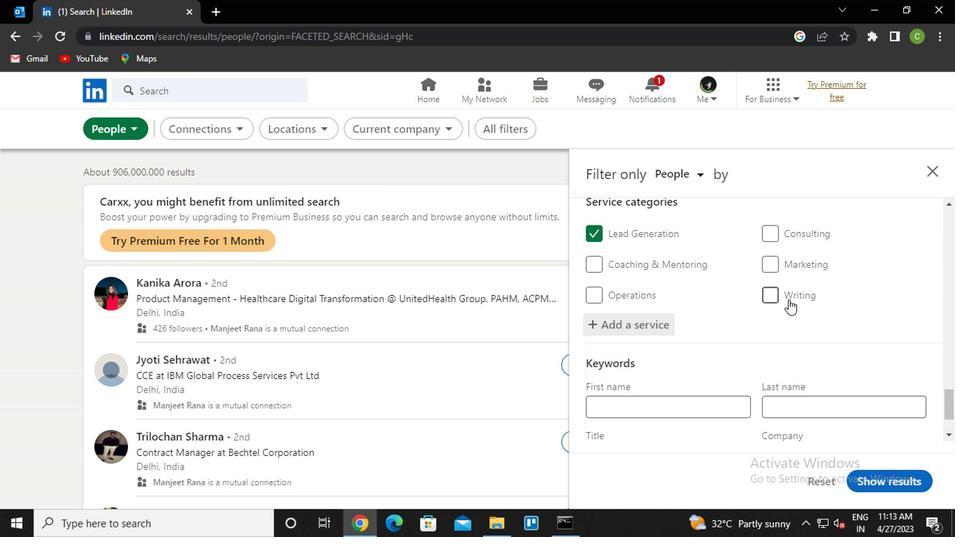 
Action: Mouse scrolled (786, 298) with delta (0, 0)
Screenshot: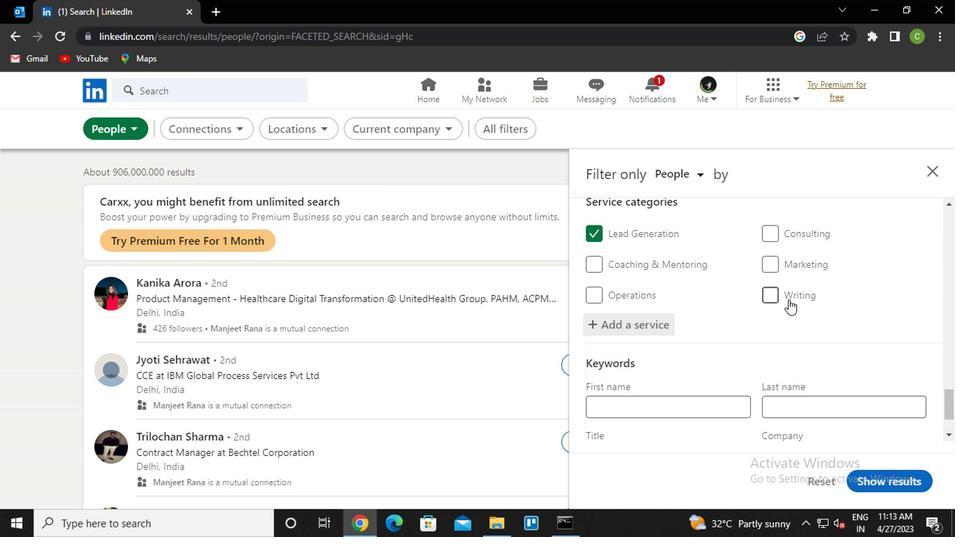 
Action: Mouse scrolled (786, 298) with delta (0, 0)
Screenshot: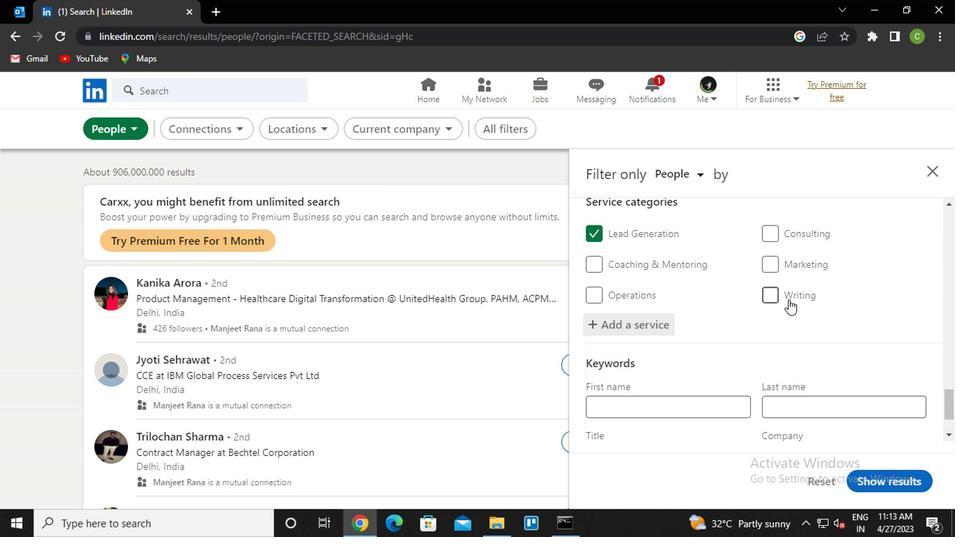 
Action: Mouse moved to (684, 368)
Screenshot: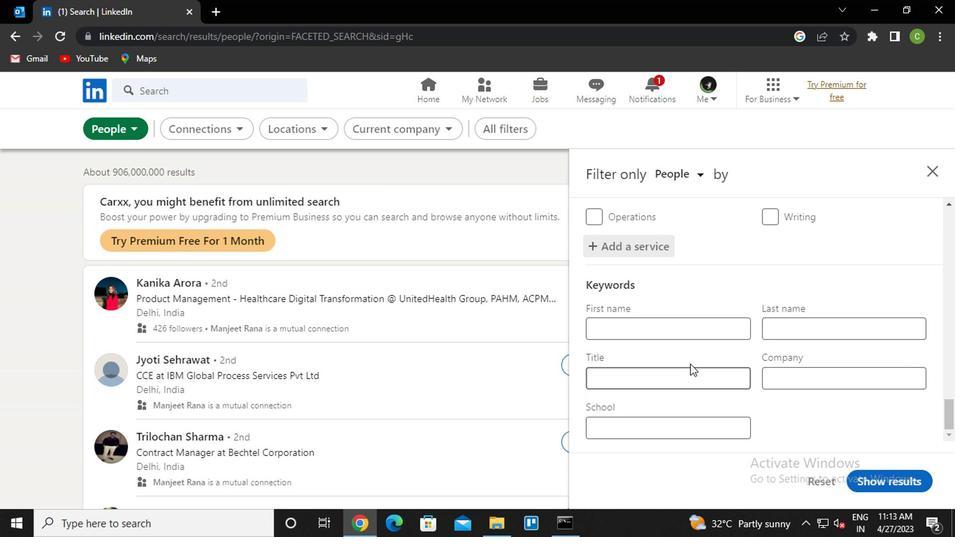 
Action: Mouse pressed left at (684, 368)
Screenshot: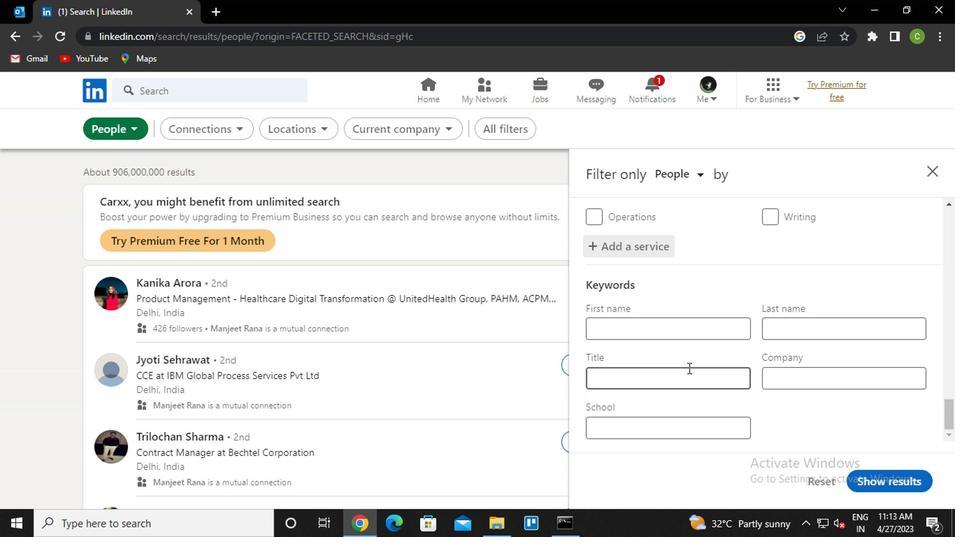 
Action: Key pressed <Key.caps_lock>d<Key.caps_lock>ata<Key.space><Key.caps_lock>e<Key.caps_lock>ntry
Screenshot: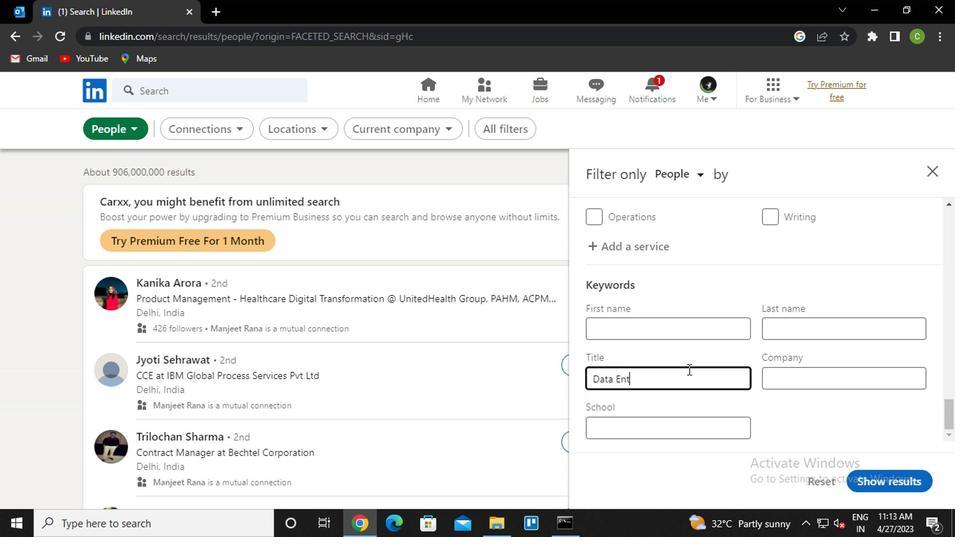 
Action: Mouse moved to (875, 487)
Screenshot: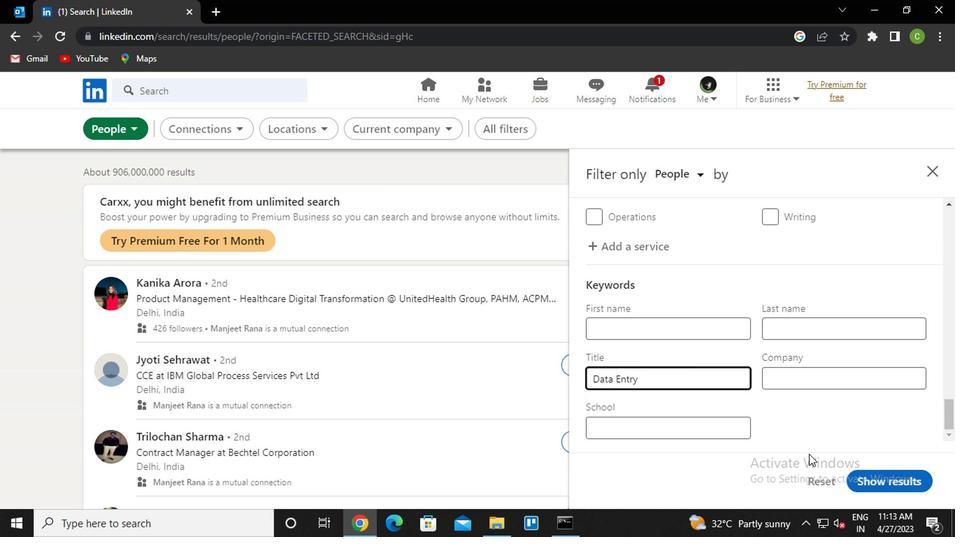 
Action: Mouse pressed left at (875, 487)
Screenshot: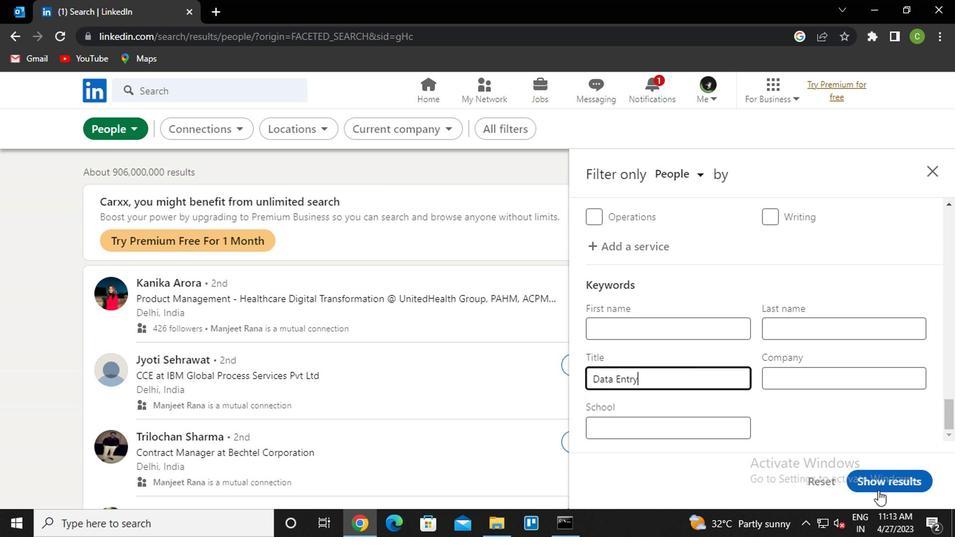 
Action: Mouse moved to (432, 449)
Screenshot: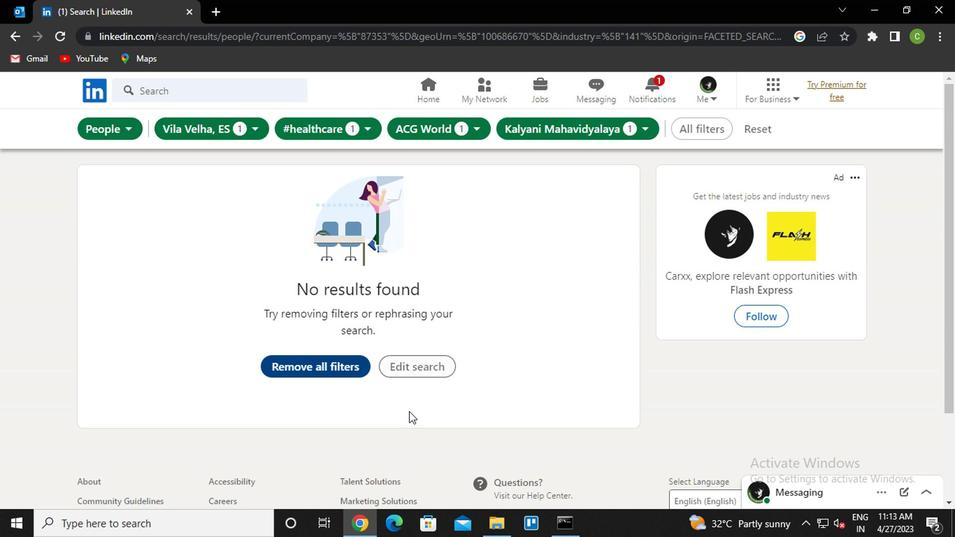 
Action: Key pressed <Key.f8>
Screenshot: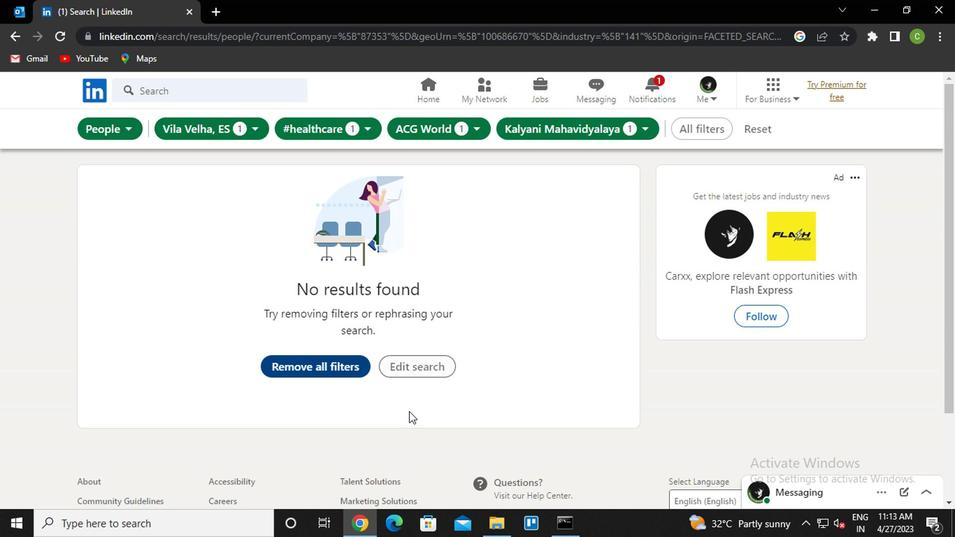 
